 Task: For heading Use Italics Merriweather with yellow colour & Underline.  font size for heading18,  'Change the font style of data to'Nunito and font size to 9,  Change the alignment of both headline & data to Align left In the sheet  Data Collection Template
Action: Mouse moved to (51, 121)
Screenshot: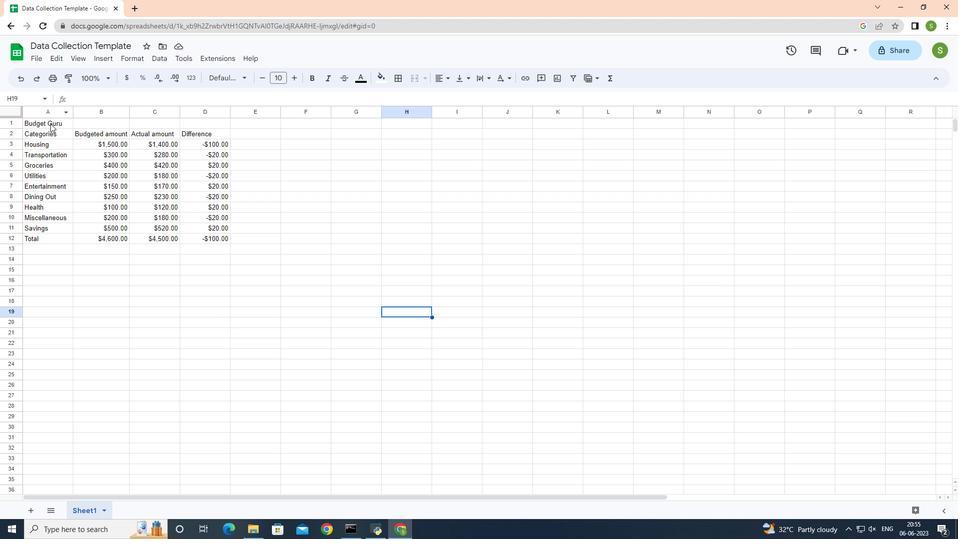 
Action: Mouse pressed left at (51, 121)
Screenshot: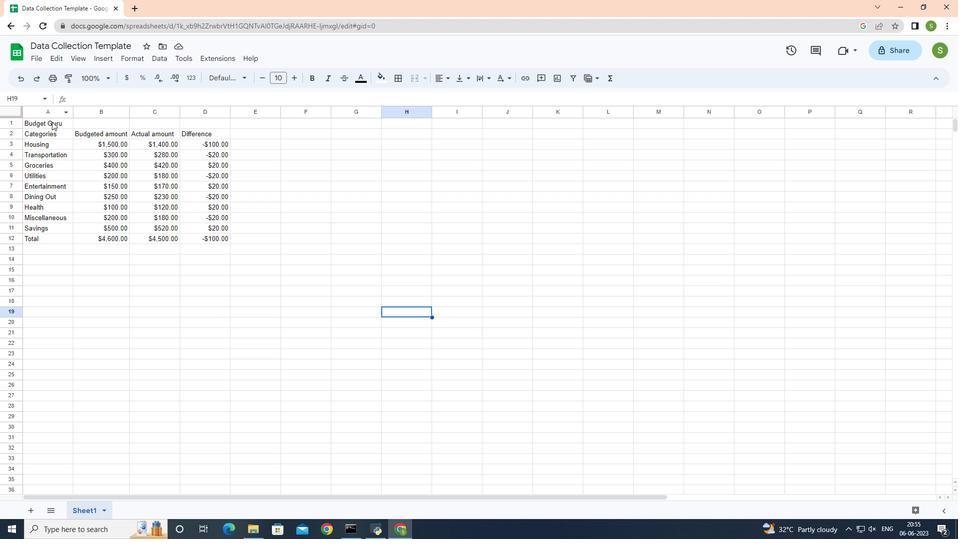 
Action: Mouse moved to (131, 64)
Screenshot: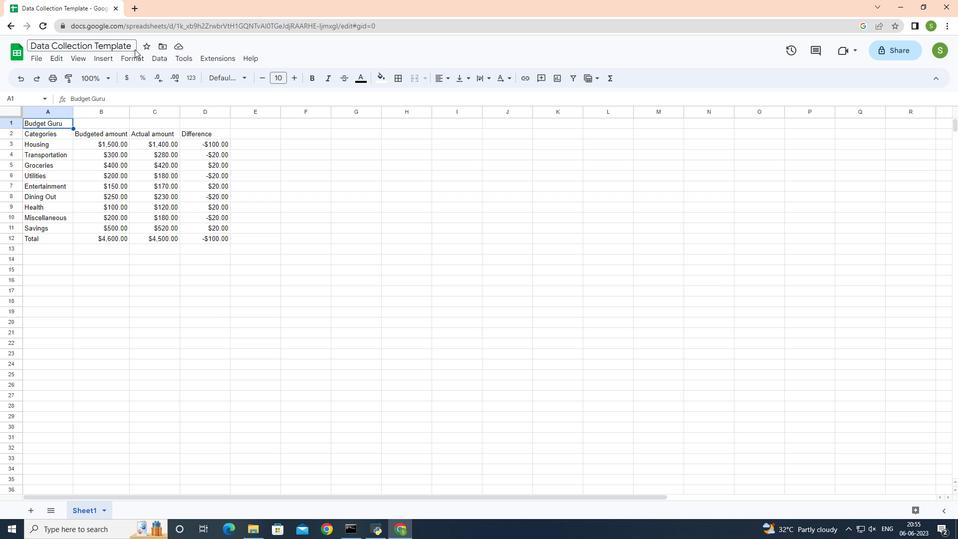 
Action: Mouse pressed left at (131, 64)
Screenshot: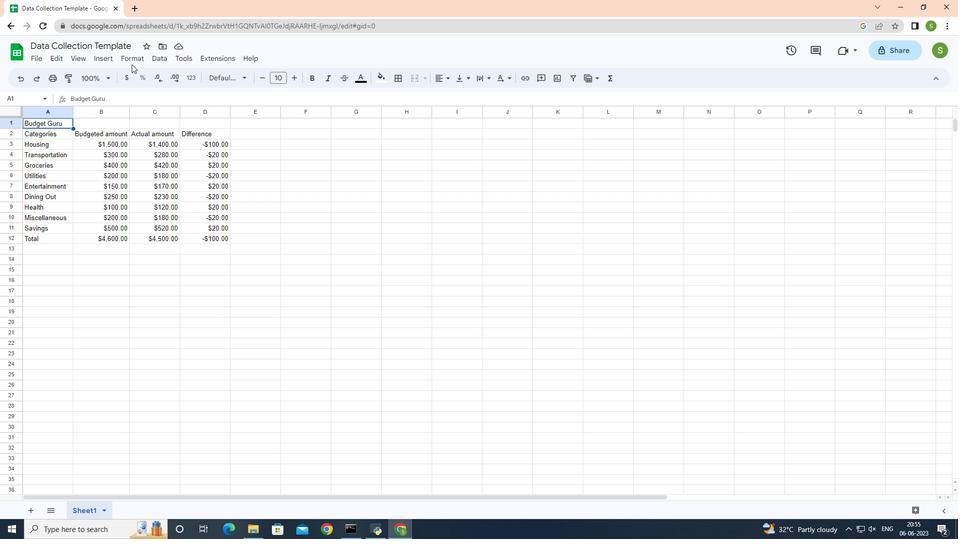 
Action: Mouse moved to (131, 59)
Screenshot: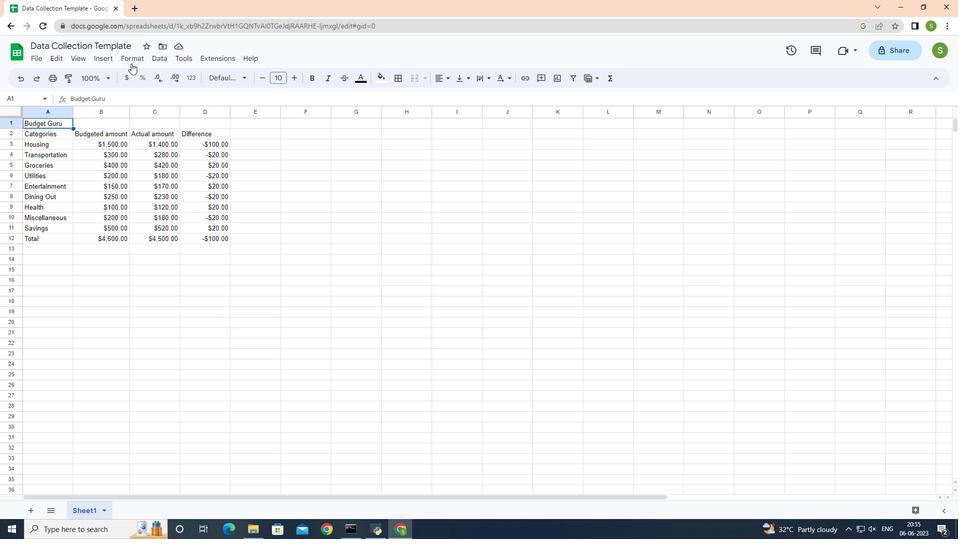 
Action: Mouse pressed left at (131, 59)
Screenshot: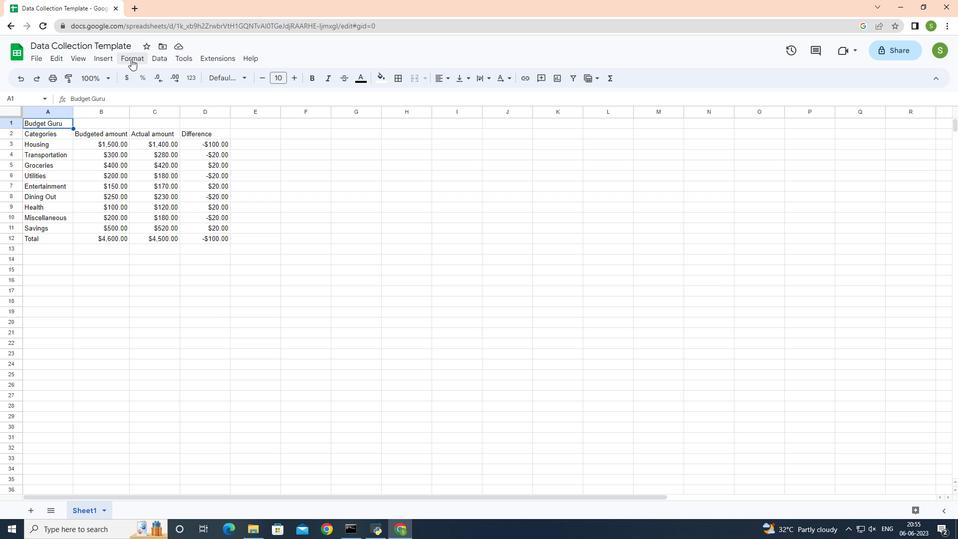 
Action: Mouse moved to (323, 134)
Screenshot: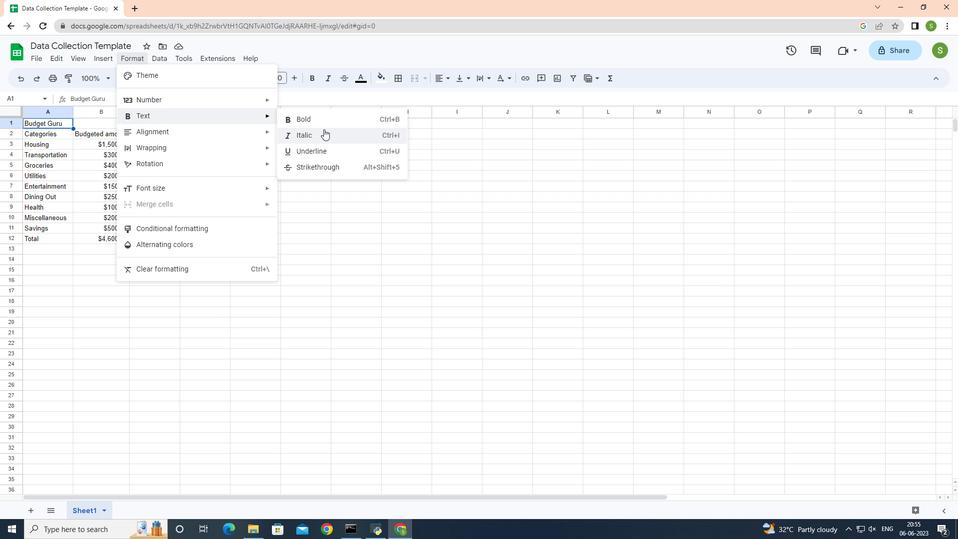 
Action: Mouse pressed left at (323, 134)
Screenshot: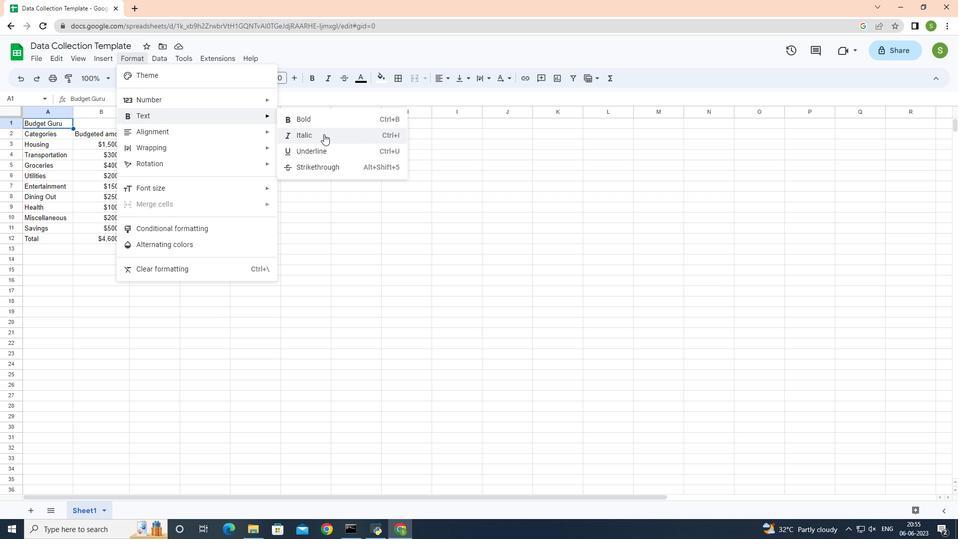
Action: Mouse moved to (239, 80)
Screenshot: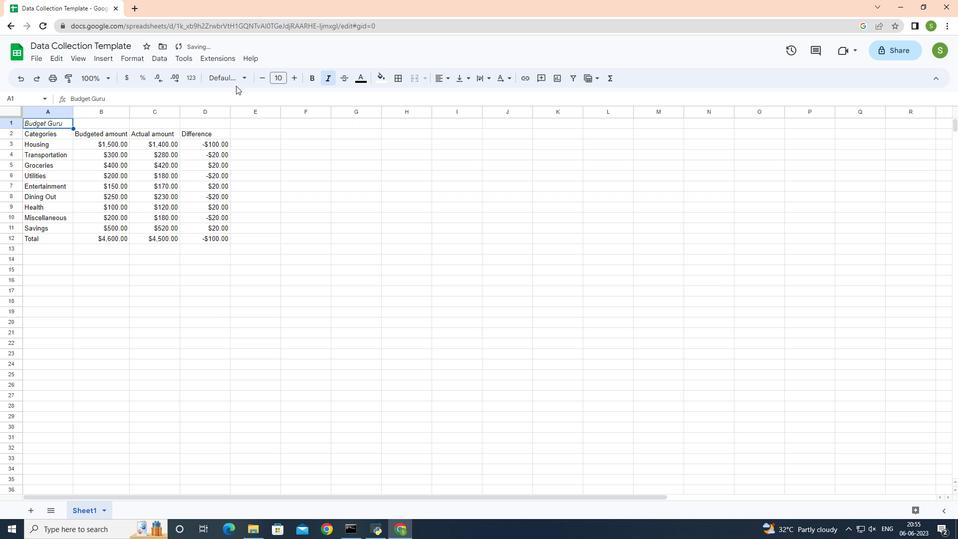
Action: Mouse pressed left at (239, 80)
Screenshot: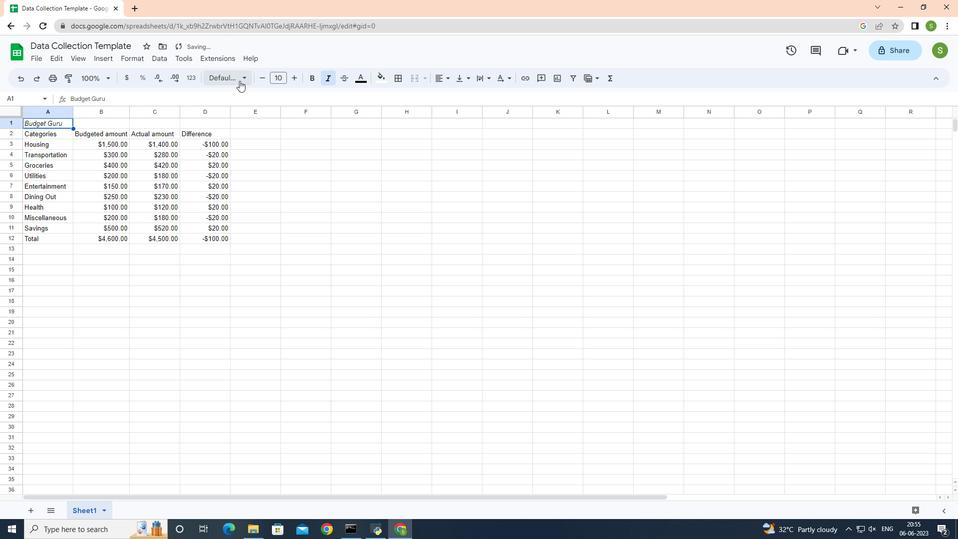 
Action: Mouse moved to (256, 201)
Screenshot: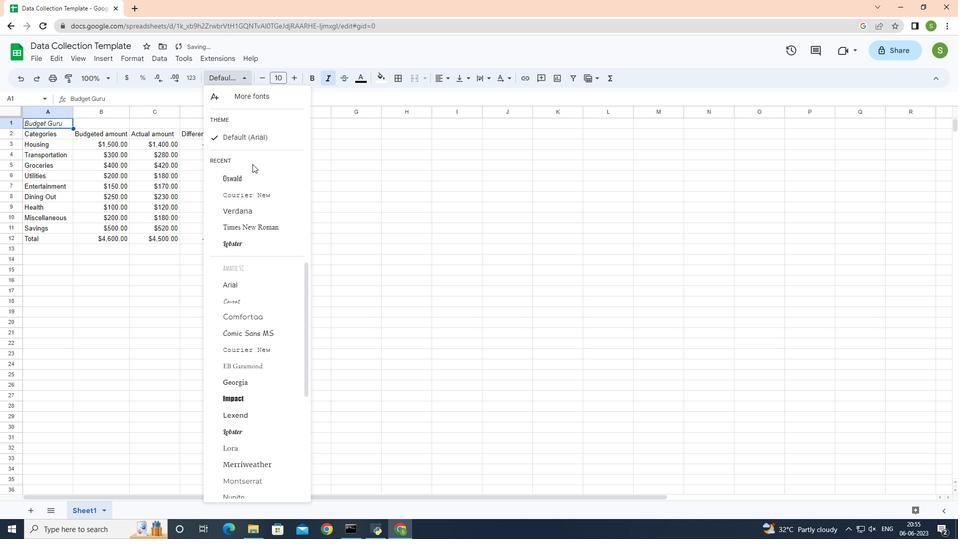 
Action: Mouse scrolled (256, 200) with delta (0, 0)
Screenshot: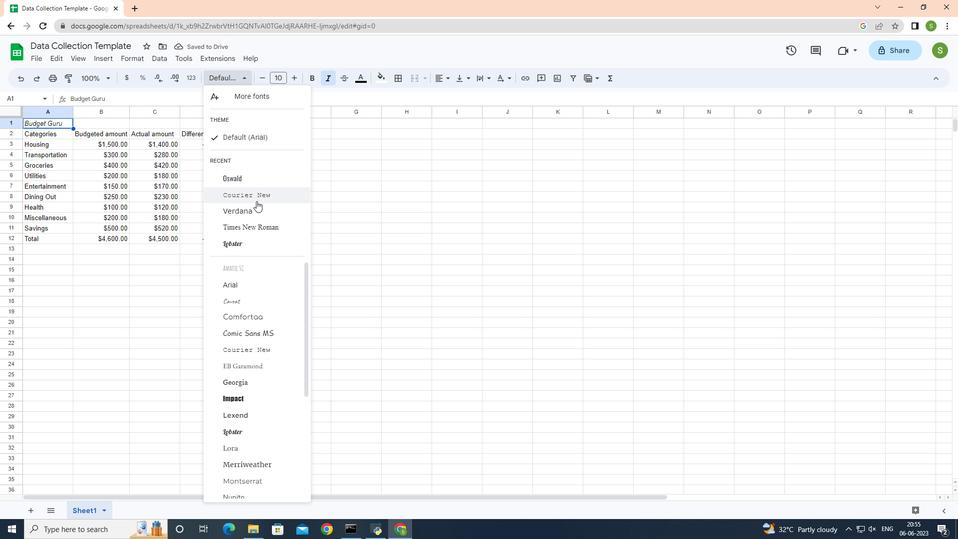 
Action: Mouse scrolled (256, 200) with delta (0, 0)
Screenshot: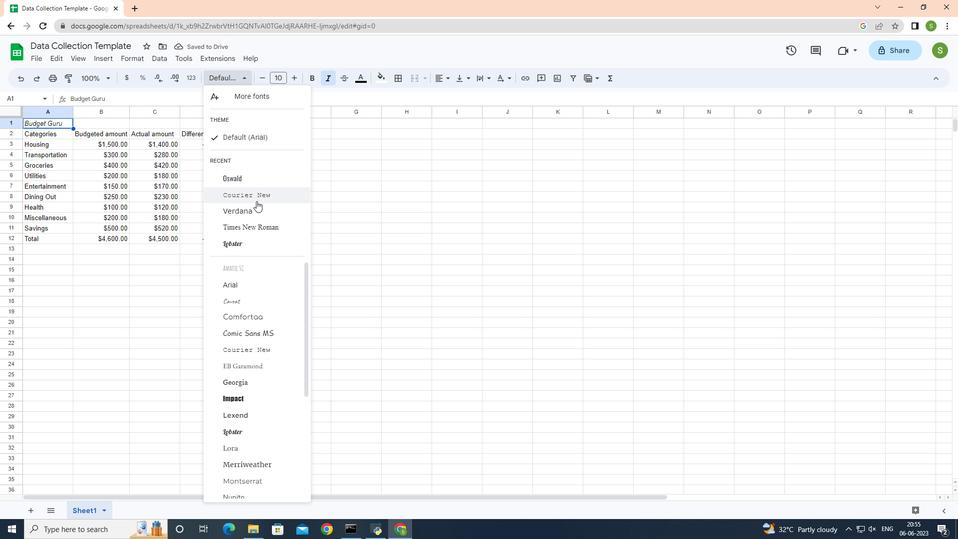
Action: Mouse scrolled (256, 200) with delta (0, 0)
Screenshot: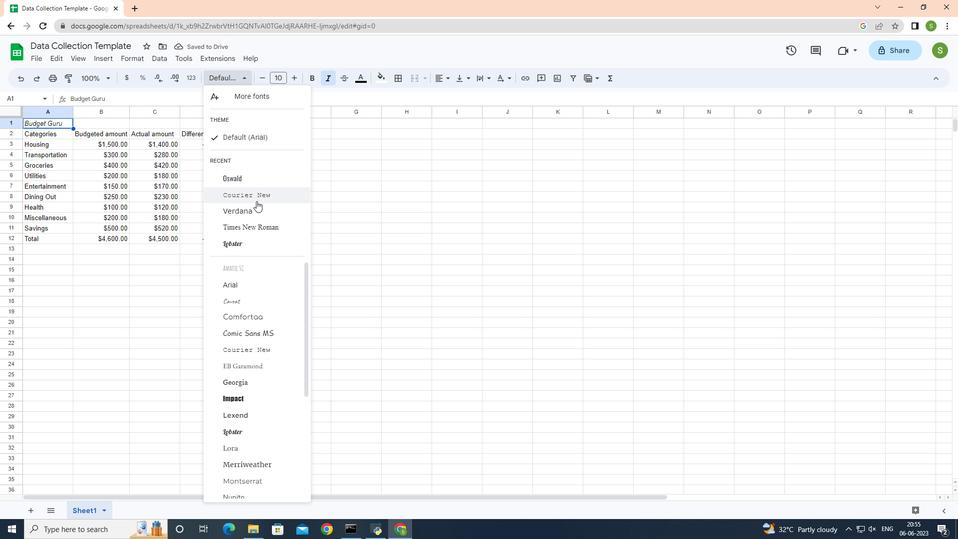 
Action: Mouse scrolled (256, 200) with delta (0, 0)
Screenshot: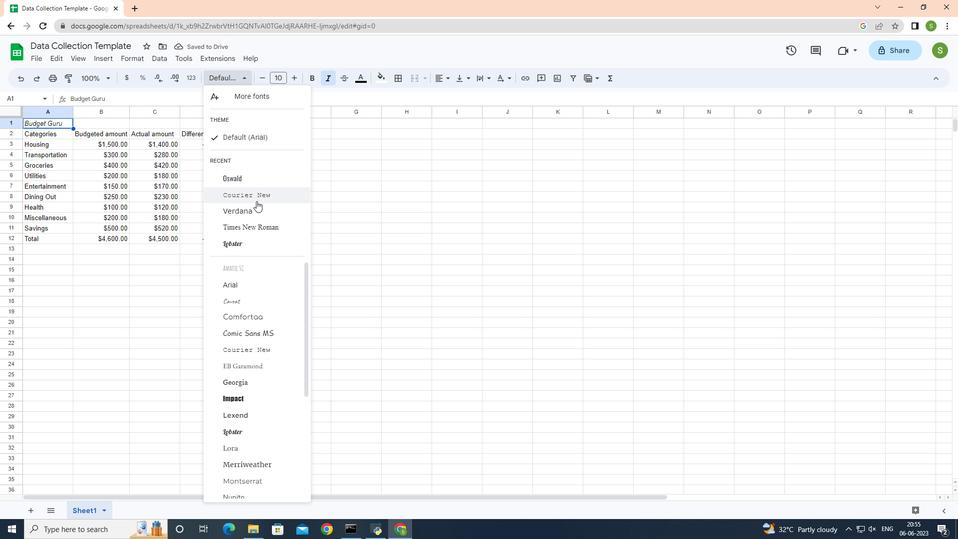 
Action: Mouse moved to (256, 211)
Screenshot: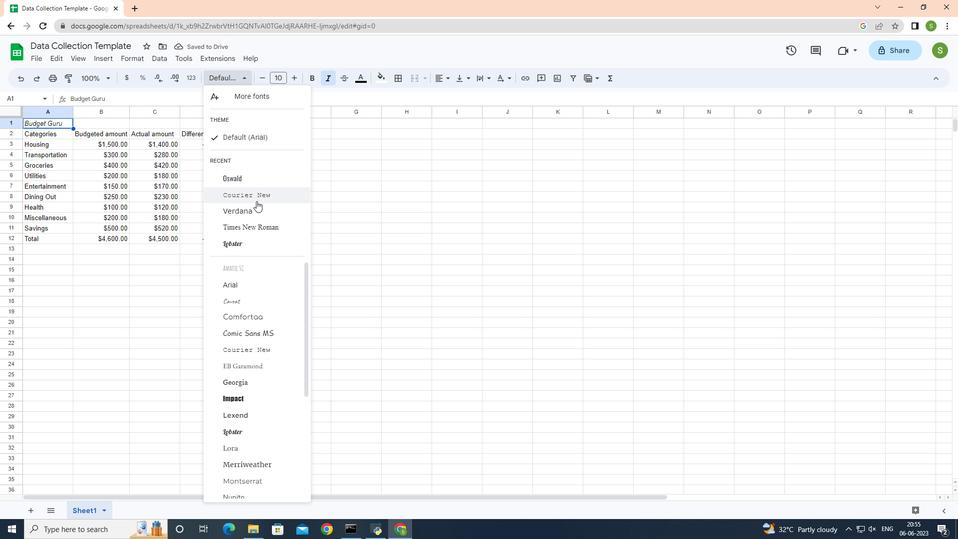 
Action: Mouse scrolled (256, 210) with delta (0, 0)
Screenshot: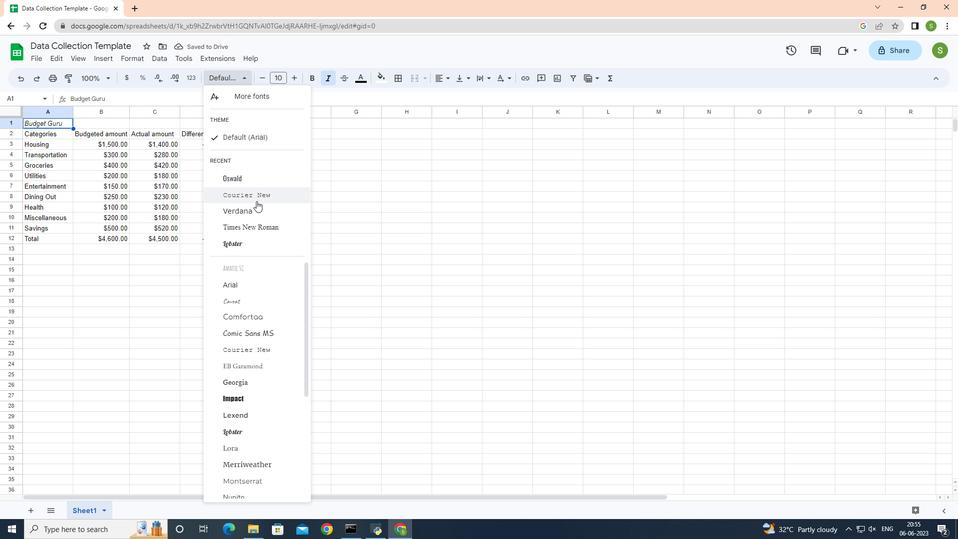 
Action: Mouse moved to (256, 218)
Screenshot: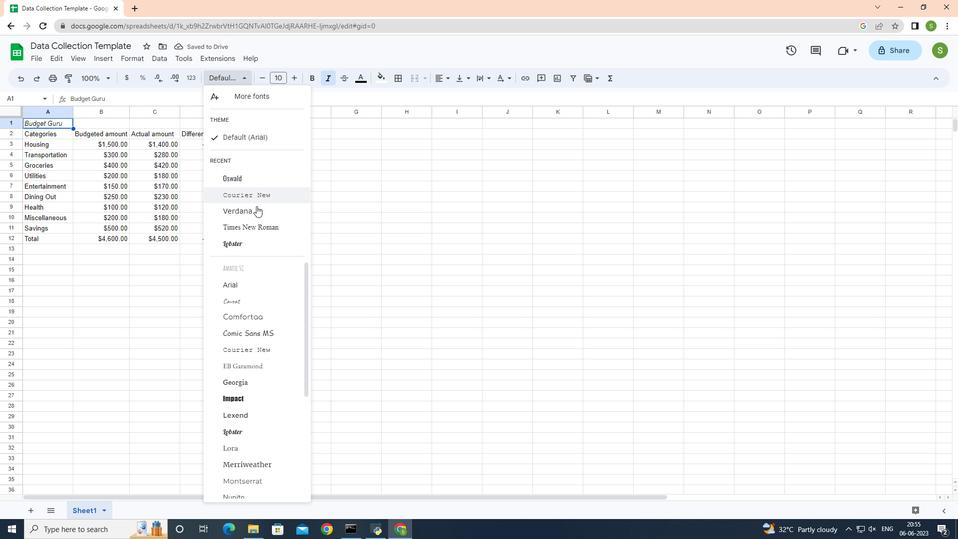 
Action: Mouse scrolled (256, 217) with delta (0, 0)
Screenshot: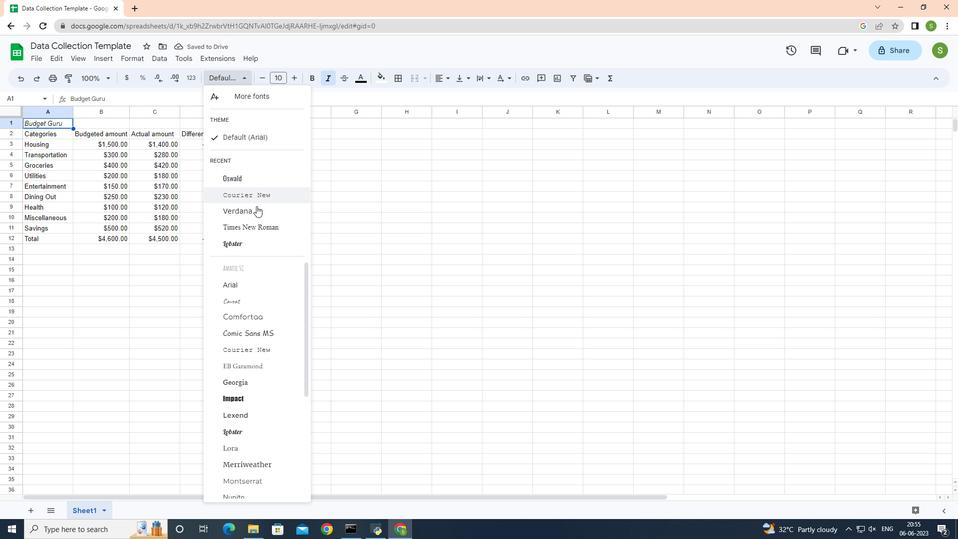 
Action: Mouse moved to (256, 222)
Screenshot: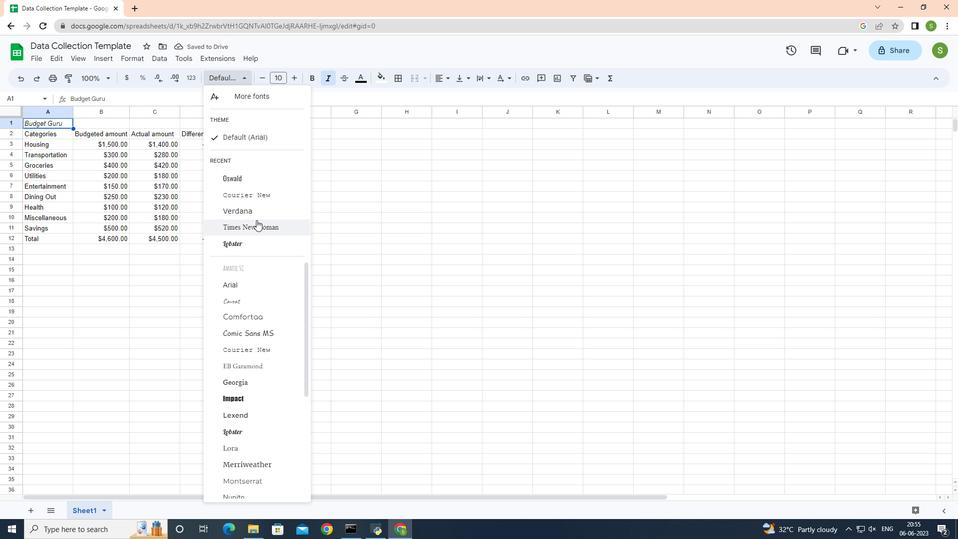 
Action: Mouse scrolled (256, 221) with delta (0, 0)
Screenshot: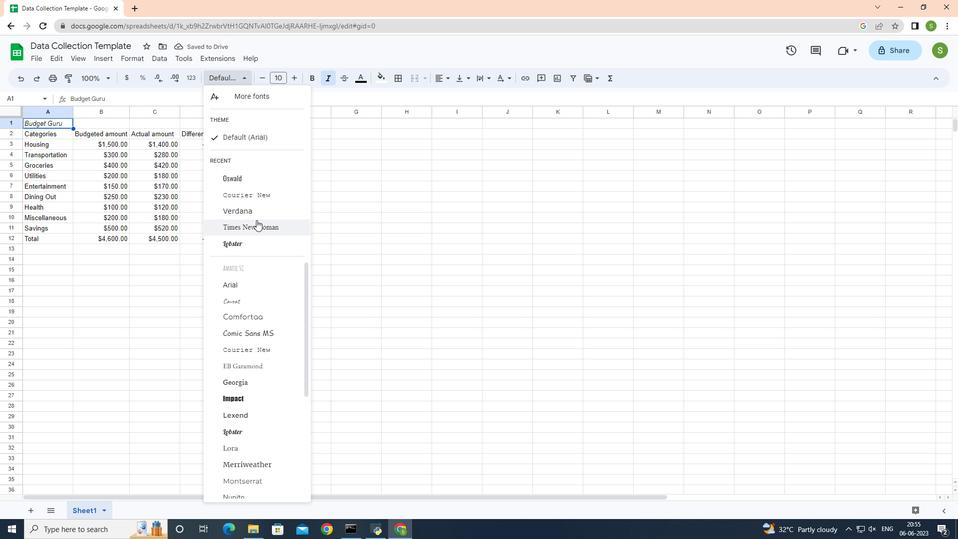 
Action: Mouse moved to (257, 245)
Screenshot: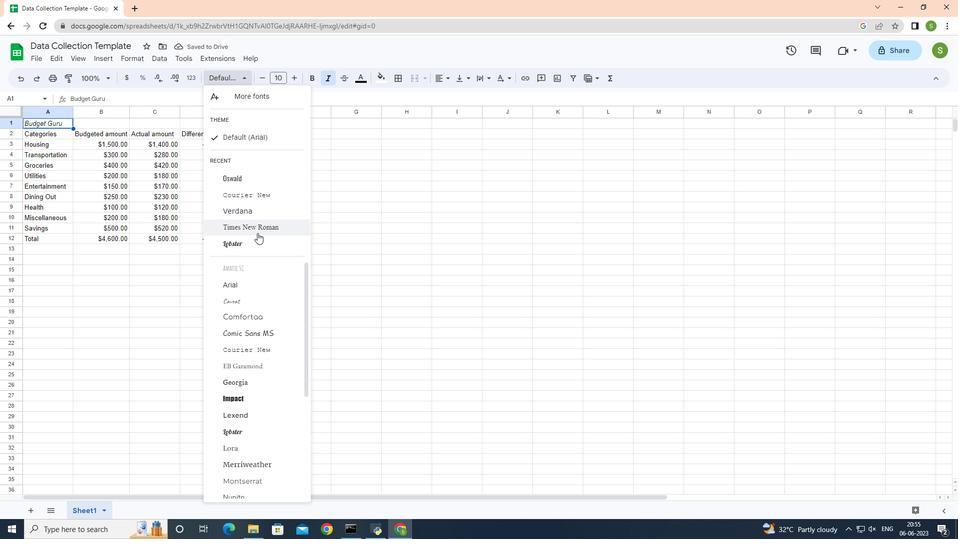 
Action: Mouse scrolled (257, 245) with delta (0, 0)
Screenshot: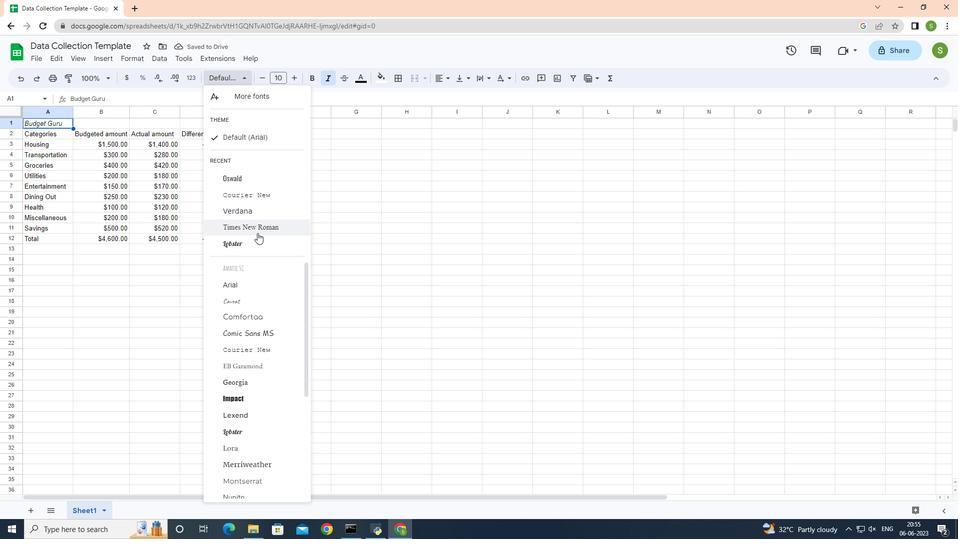 
Action: Mouse moved to (257, 248)
Screenshot: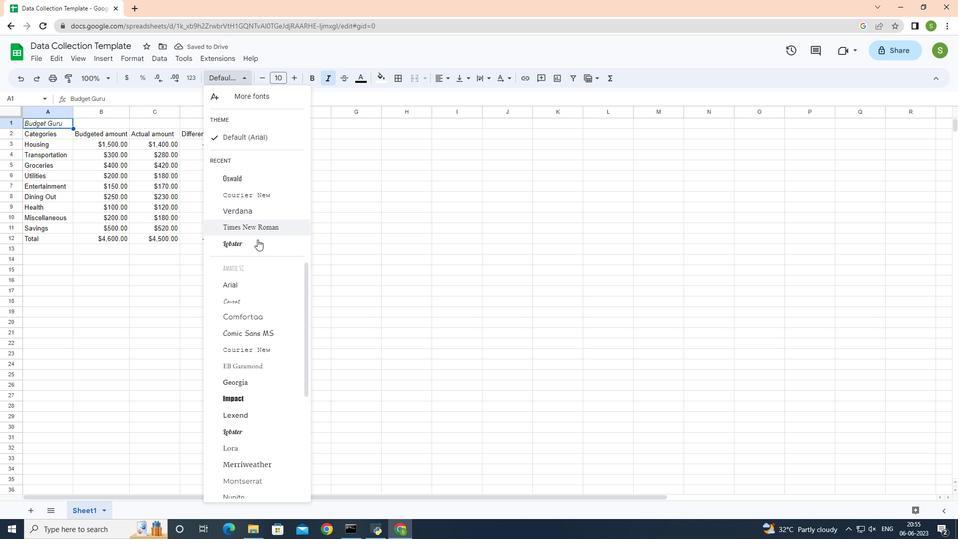 
Action: Mouse scrolled (257, 247) with delta (0, 0)
Screenshot: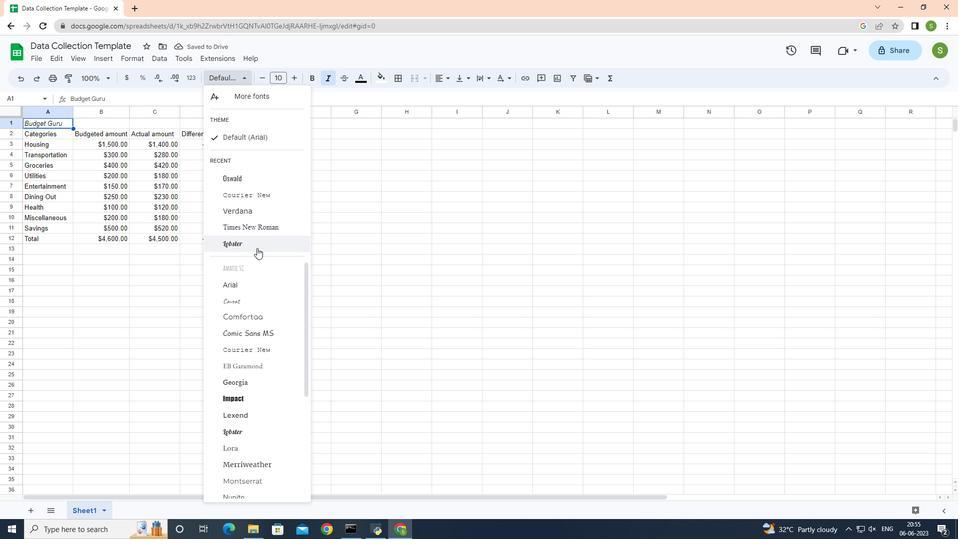 
Action: Mouse scrolled (257, 247) with delta (0, 0)
Screenshot: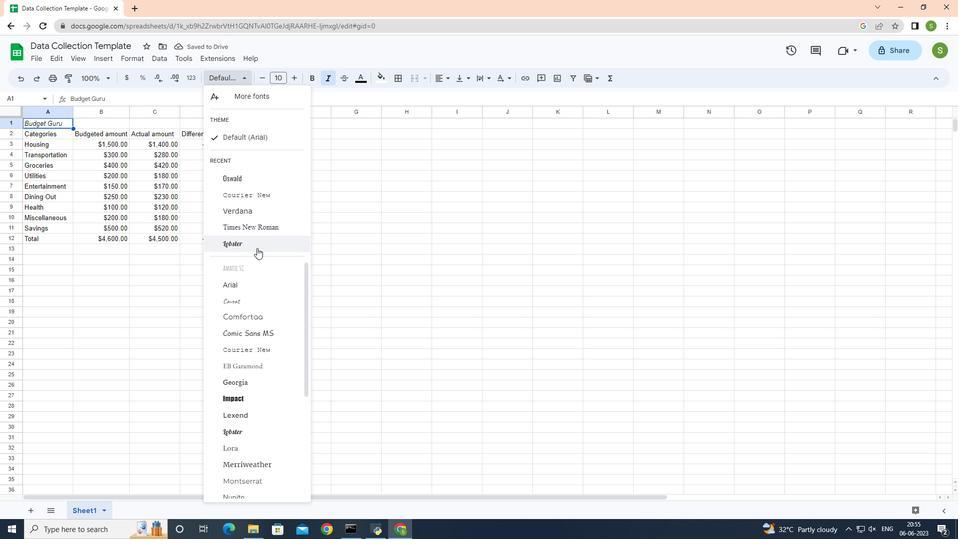 
Action: Mouse scrolled (257, 247) with delta (0, 0)
Screenshot: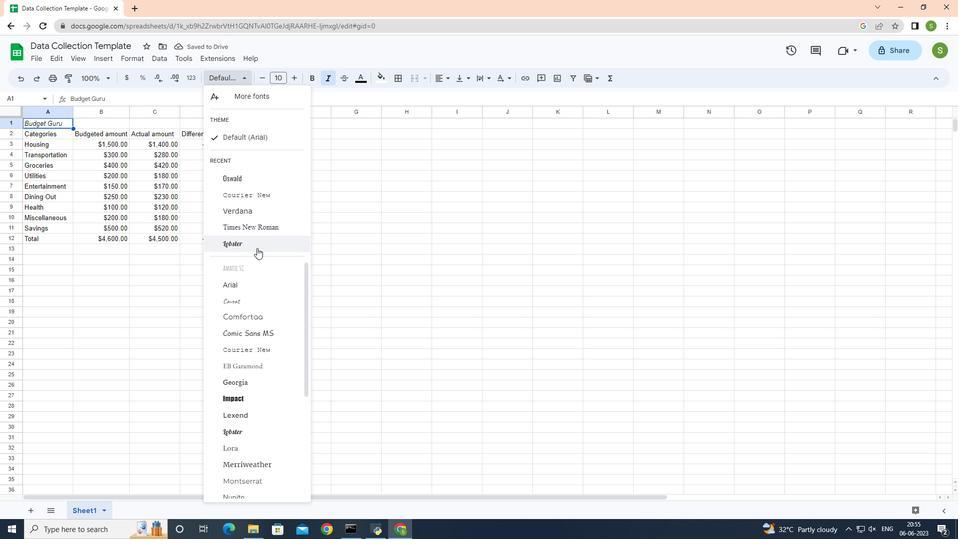 
Action: Mouse scrolled (257, 247) with delta (0, 0)
Screenshot: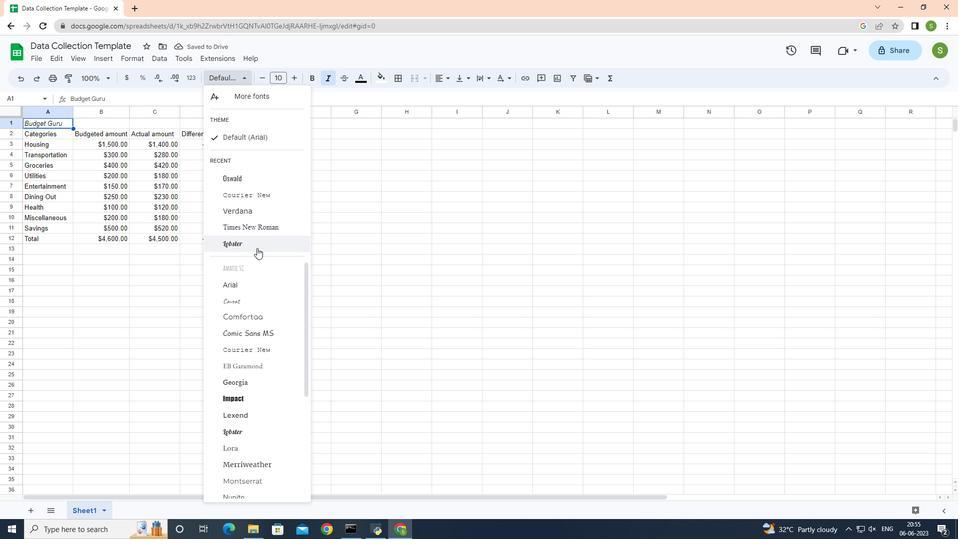 
Action: Mouse moved to (258, 276)
Screenshot: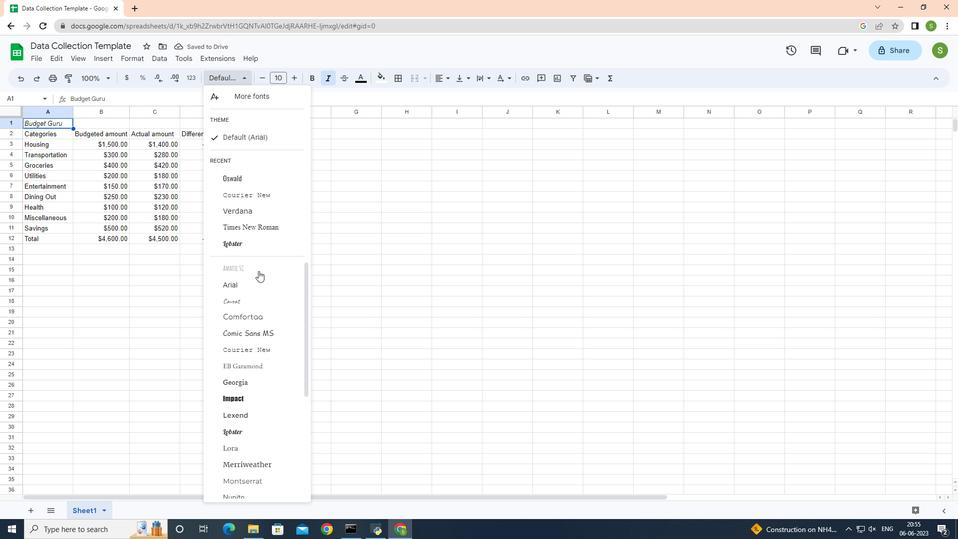 
Action: Mouse scrolled (258, 276) with delta (0, 0)
Screenshot: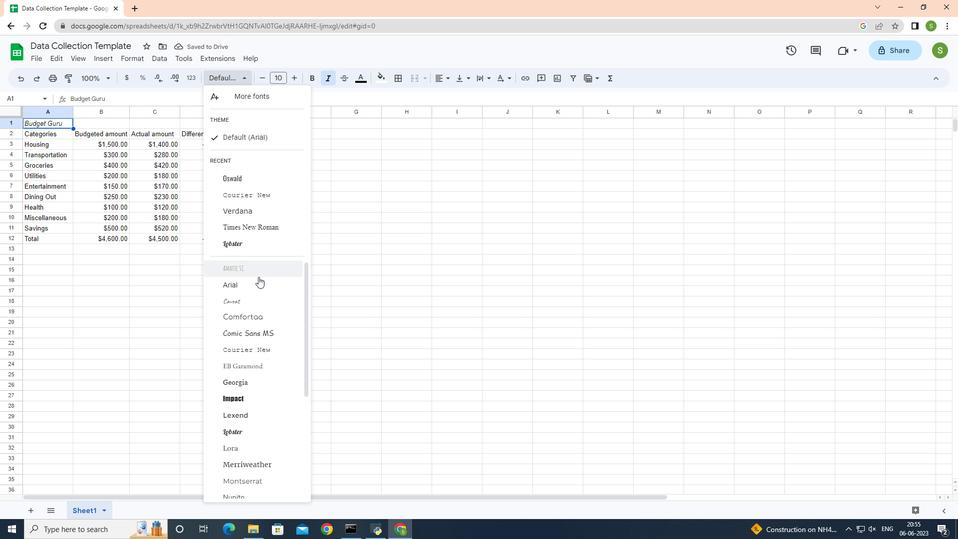 
Action: Mouse scrolled (258, 276) with delta (0, 0)
Screenshot: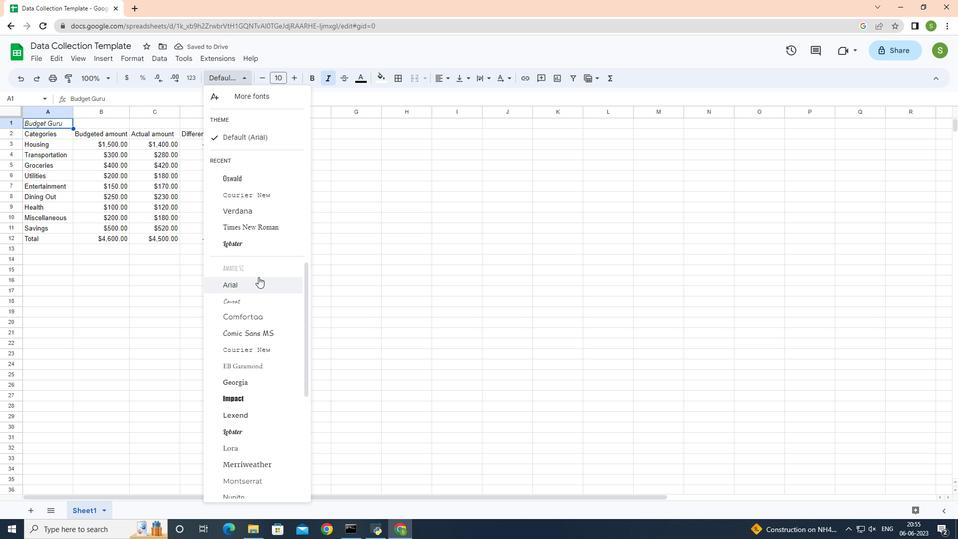 
Action: Mouse scrolled (258, 276) with delta (0, 0)
Screenshot: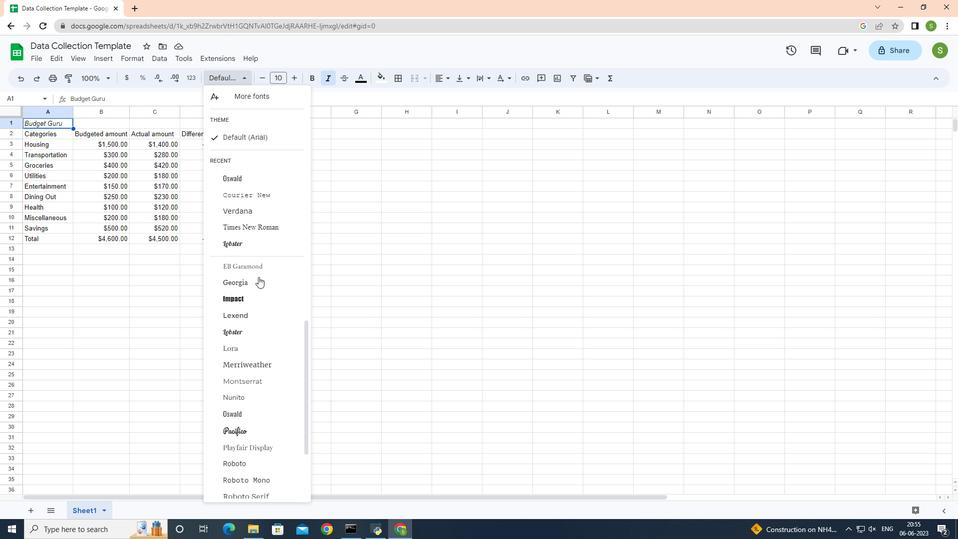 
Action: Mouse scrolled (258, 276) with delta (0, 0)
Screenshot: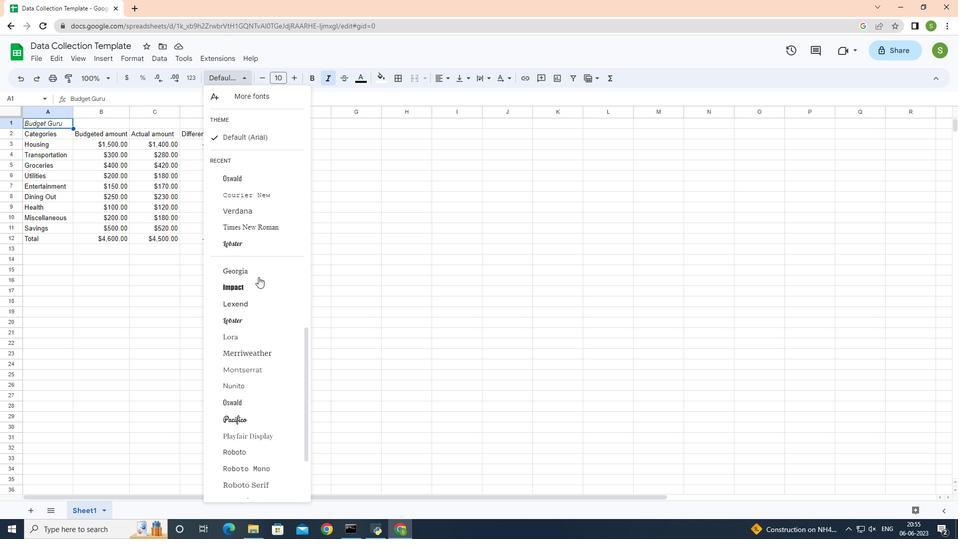 
Action: Mouse scrolled (258, 276) with delta (0, 0)
Screenshot: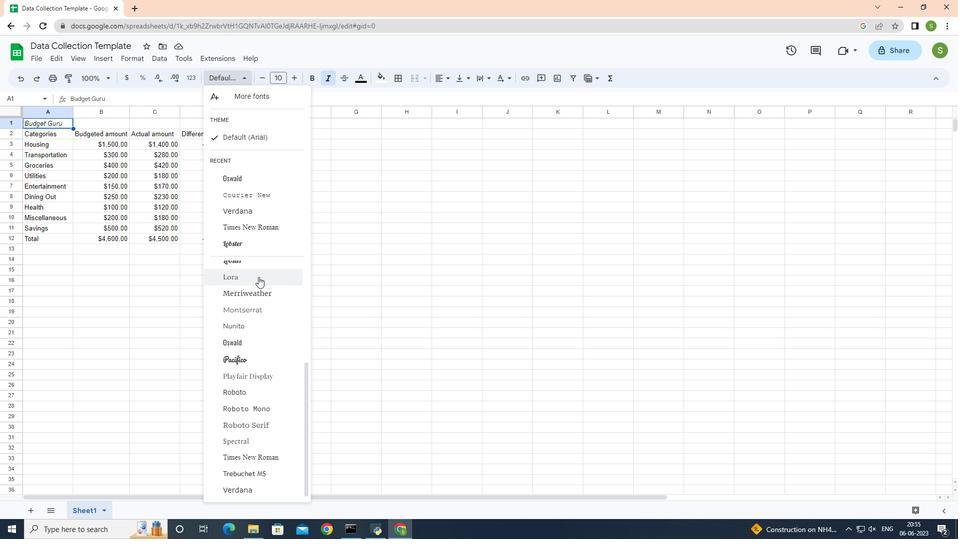 
Action: Mouse moved to (255, 291)
Screenshot: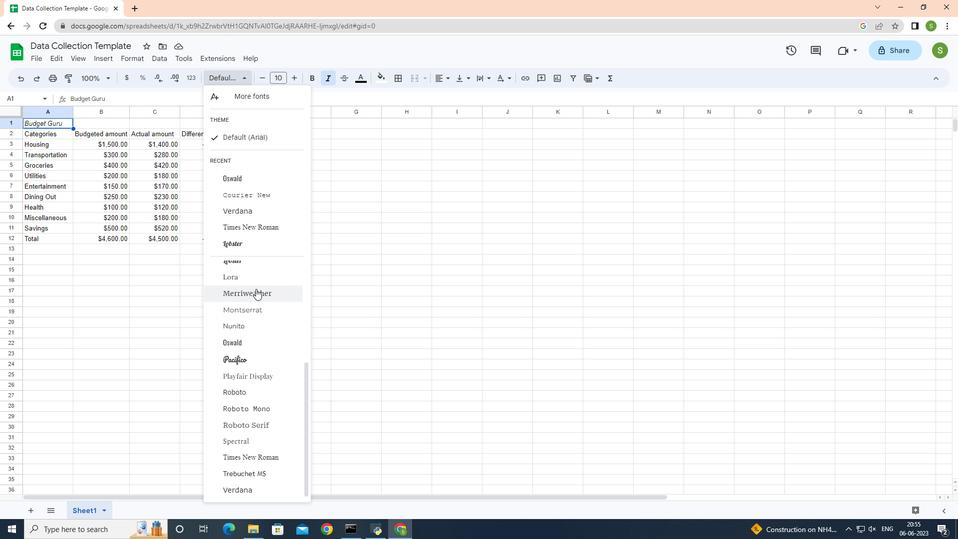 
Action: Mouse pressed left at (255, 291)
Screenshot: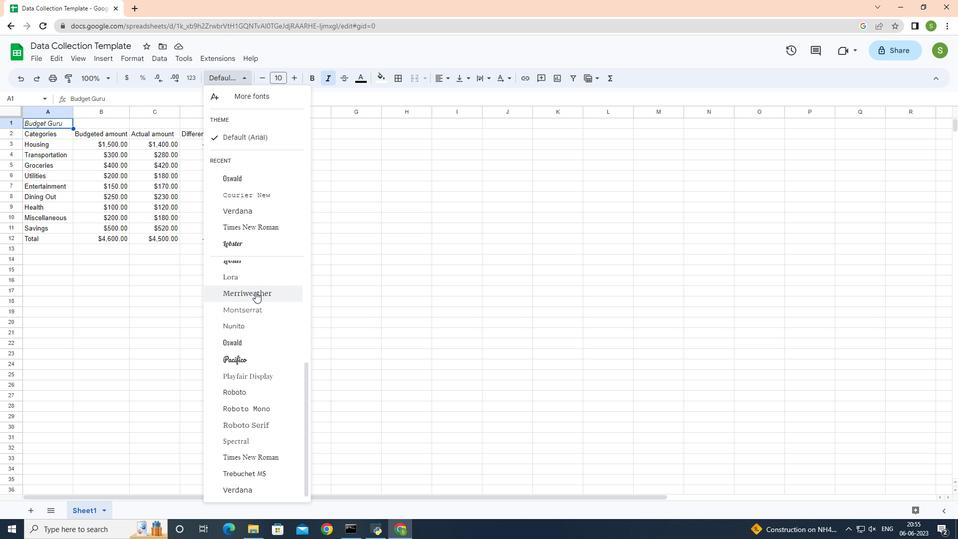 
Action: Mouse moved to (362, 77)
Screenshot: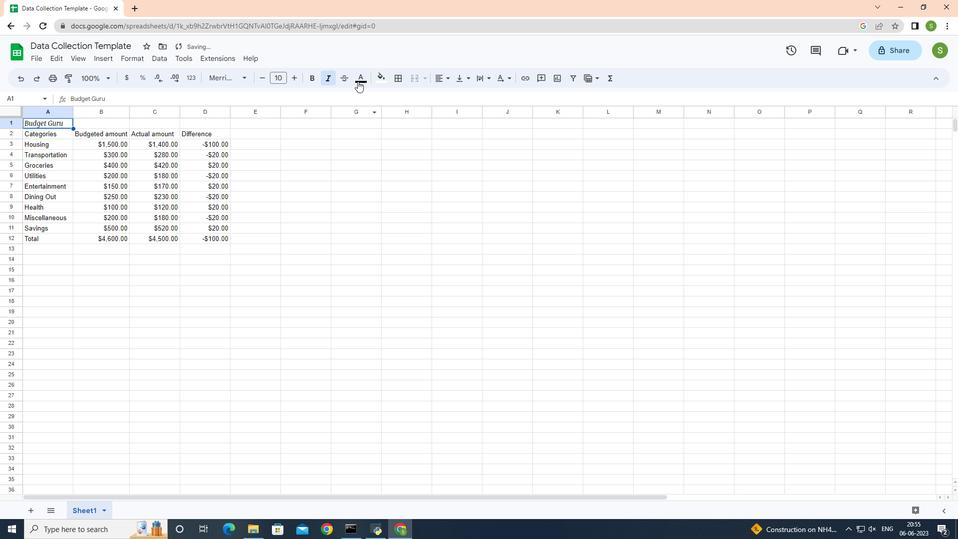 
Action: Mouse pressed left at (362, 77)
Screenshot: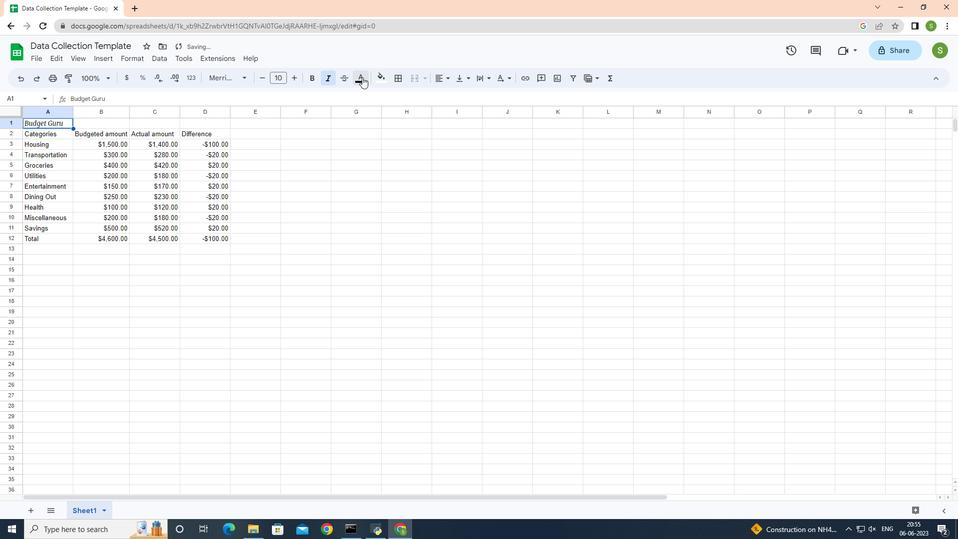 
Action: Mouse moved to (398, 124)
Screenshot: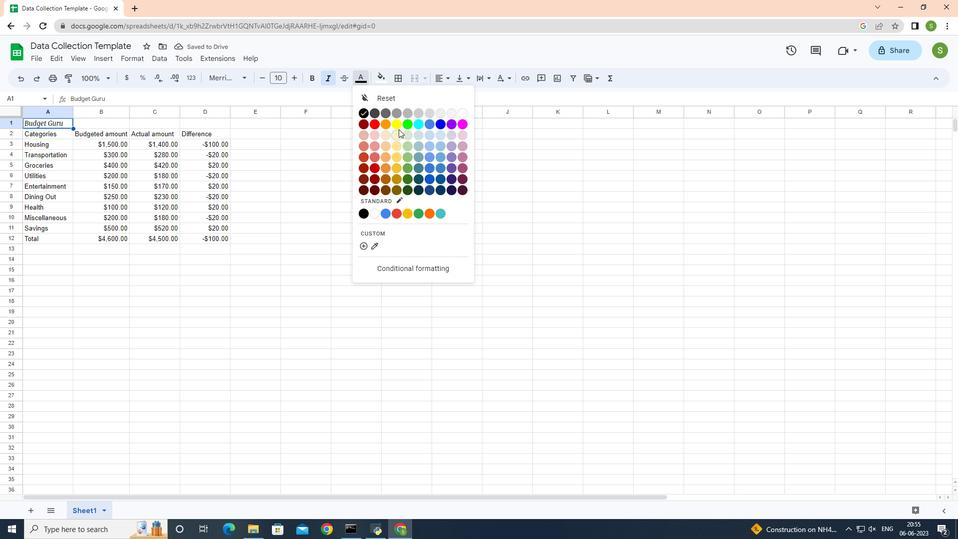 
Action: Mouse pressed left at (398, 124)
Screenshot: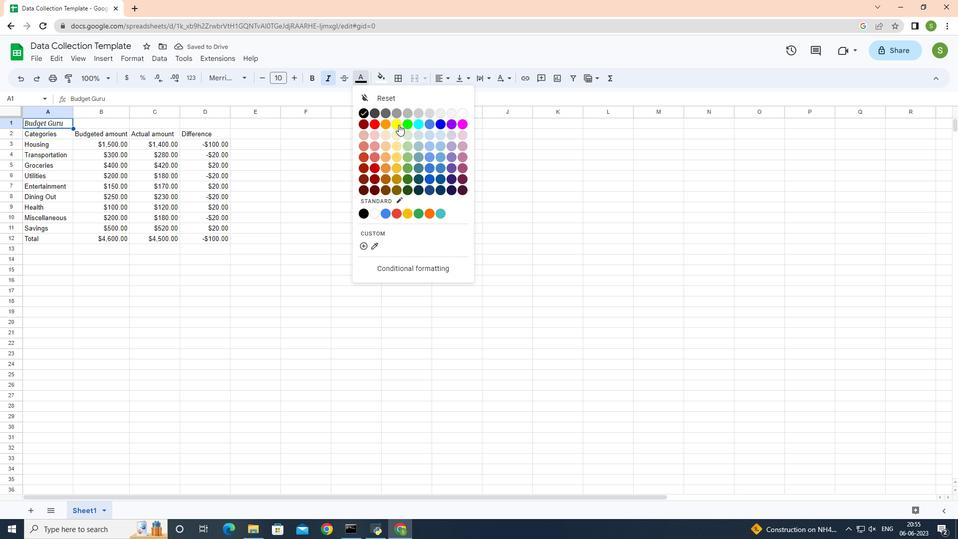 
Action: Mouse moved to (358, 79)
Screenshot: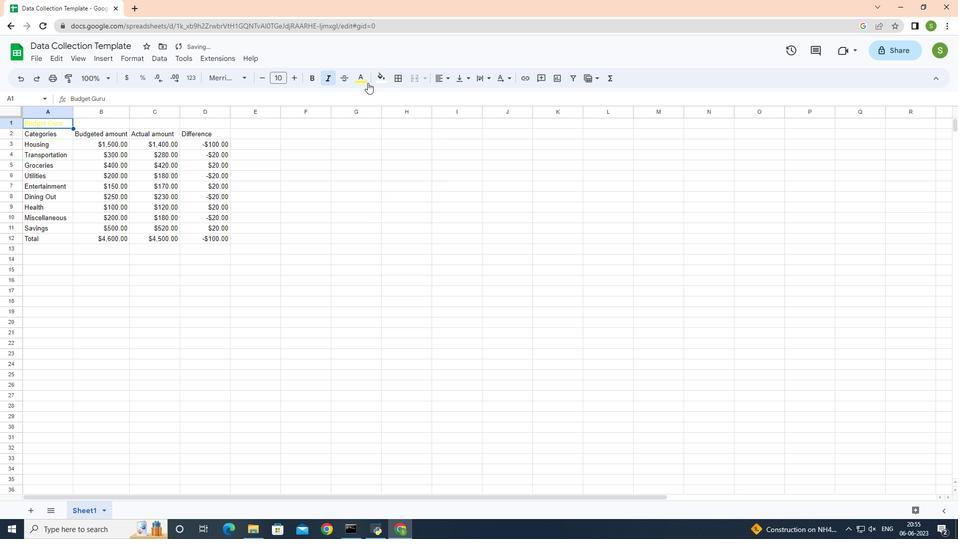 
Action: Mouse pressed left at (358, 79)
Screenshot: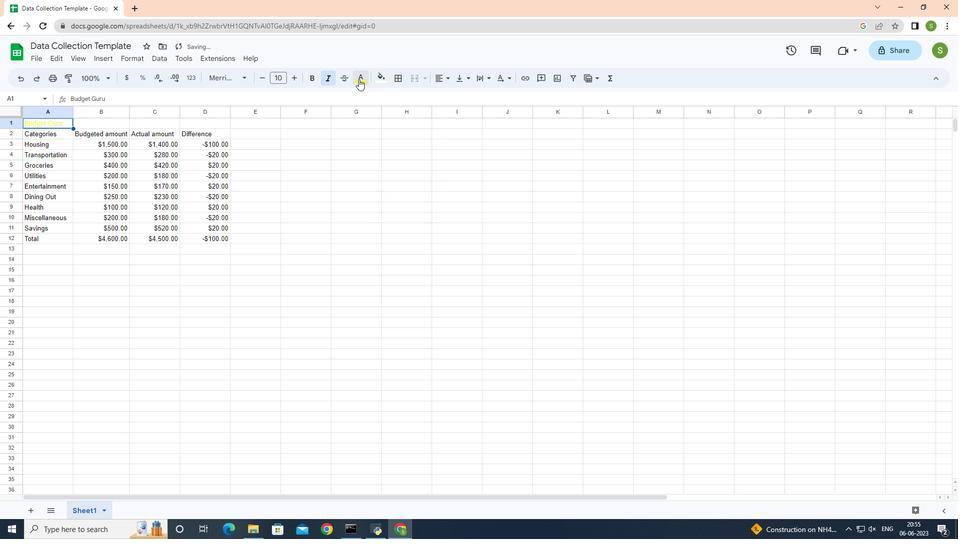 
Action: Mouse moved to (398, 165)
Screenshot: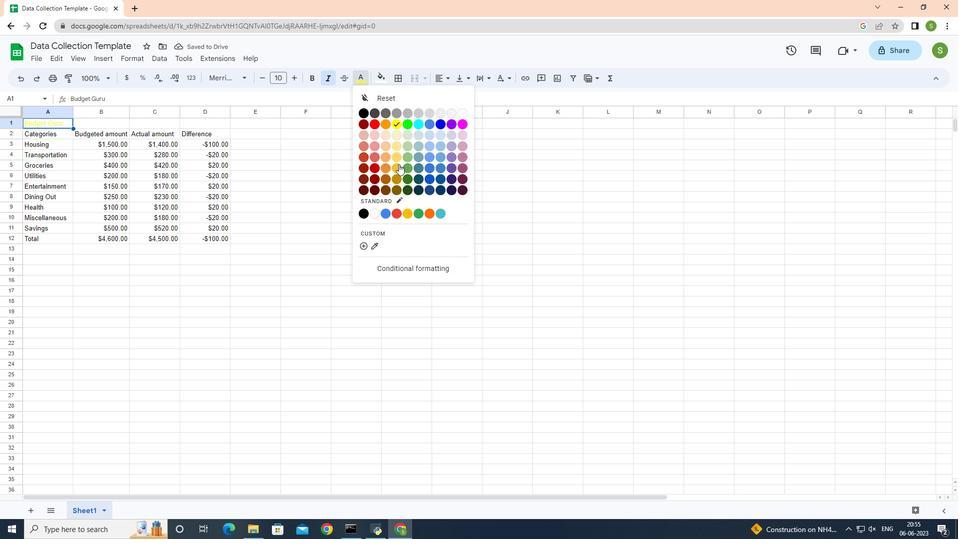 
Action: Mouse pressed left at (398, 165)
Screenshot: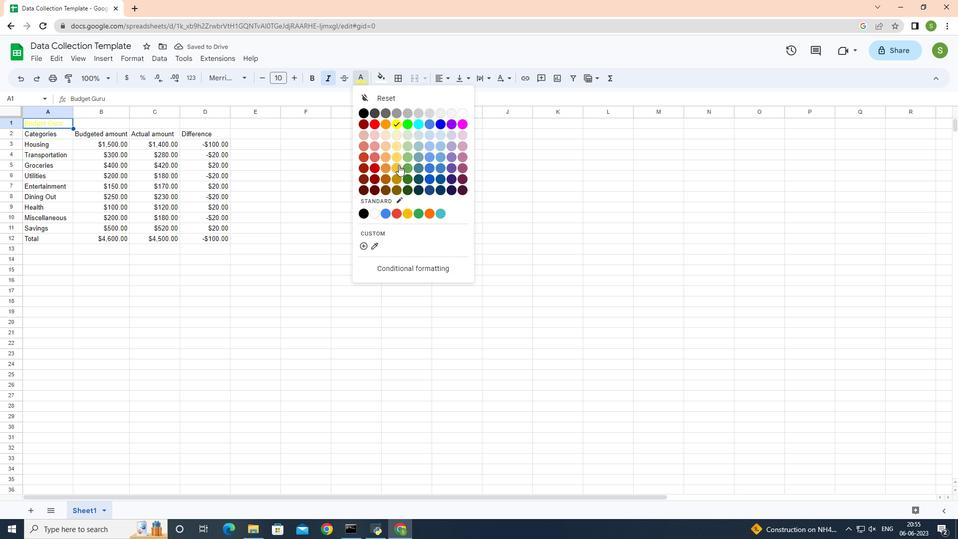 
Action: Mouse moved to (129, 62)
Screenshot: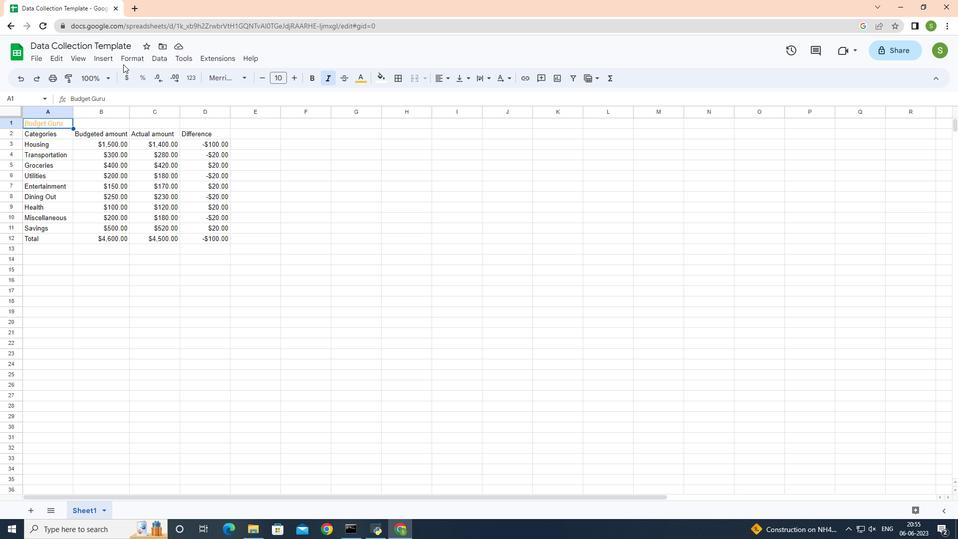 
Action: Mouse pressed left at (129, 62)
Screenshot: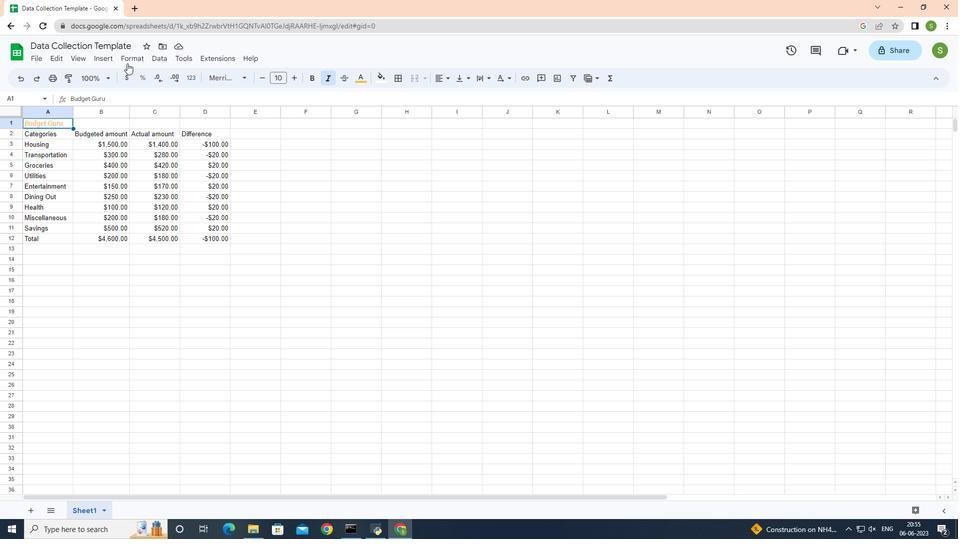 
Action: Mouse moved to (312, 147)
Screenshot: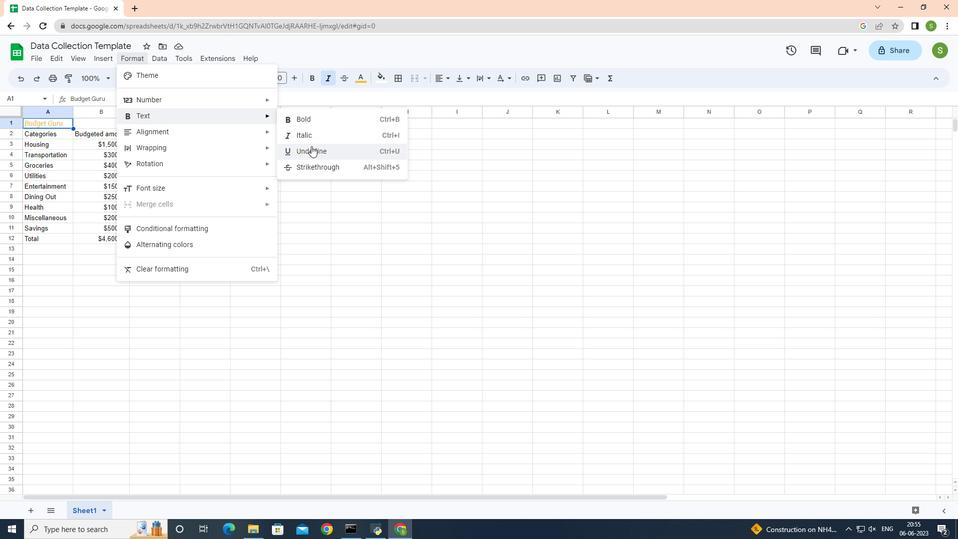 
Action: Mouse pressed left at (312, 147)
Screenshot: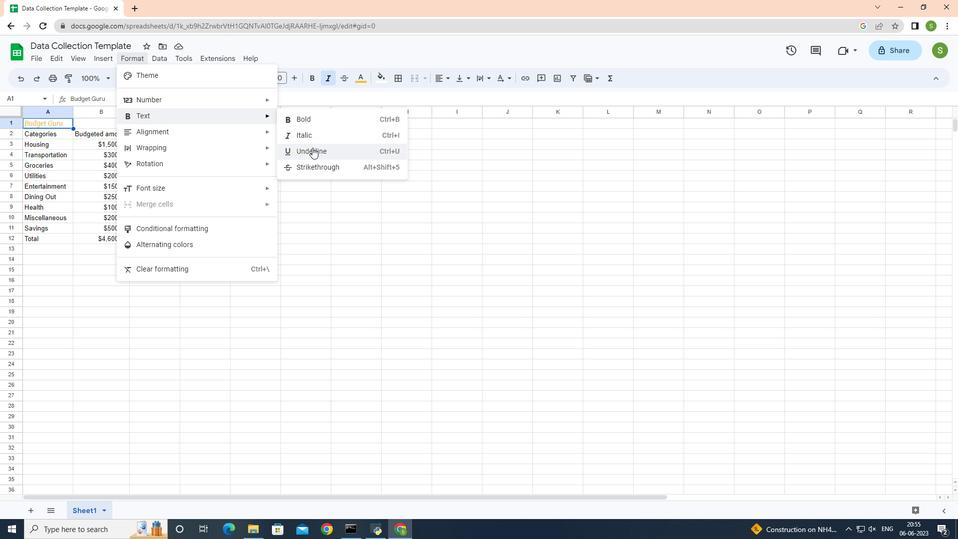 
Action: Mouse moved to (293, 77)
Screenshot: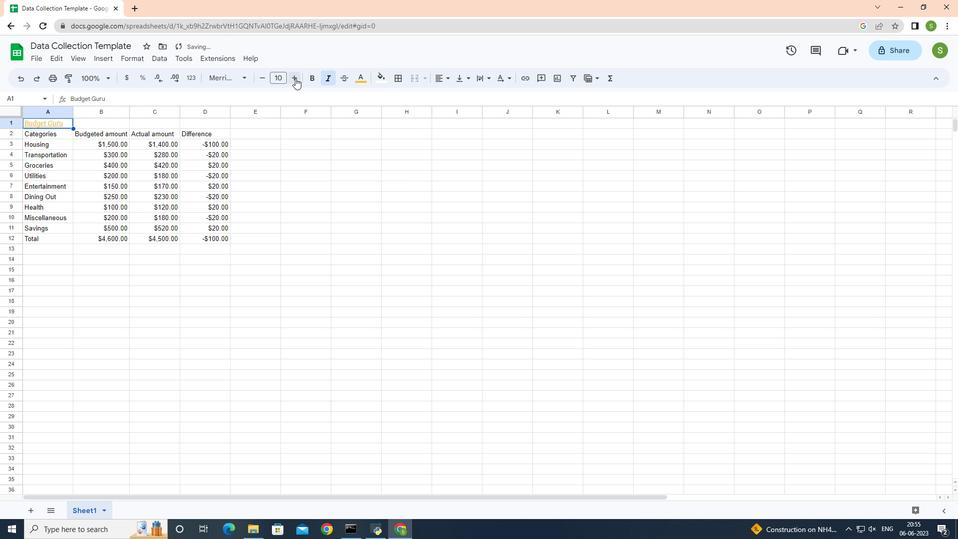
Action: Mouse pressed left at (293, 77)
Screenshot: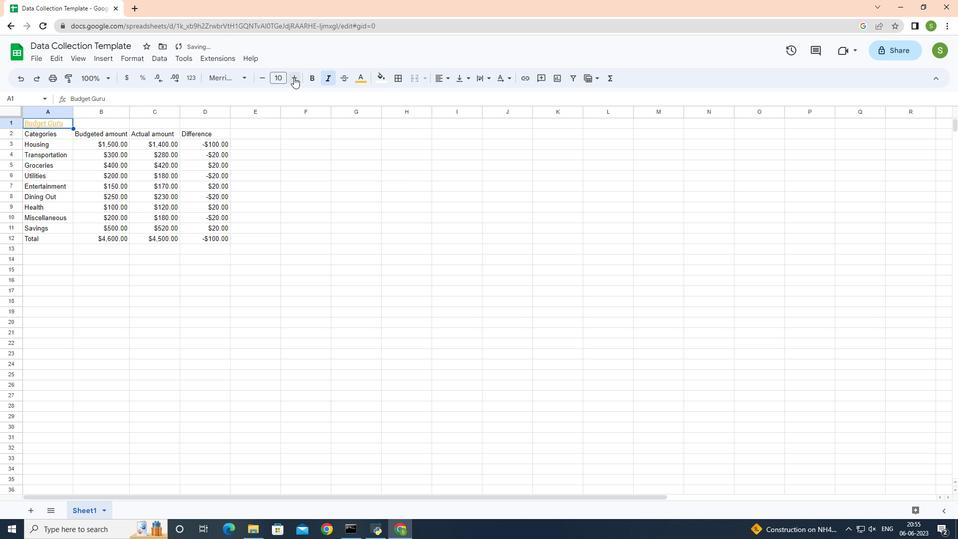 
Action: Mouse pressed left at (293, 77)
Screenshot: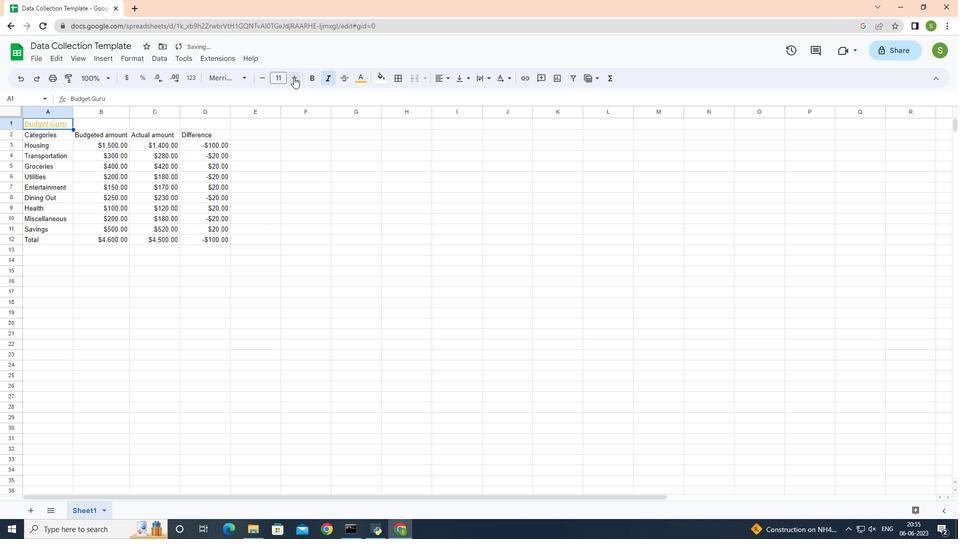 
Action: Mouse pressed left at (293, 77)
Screenshot: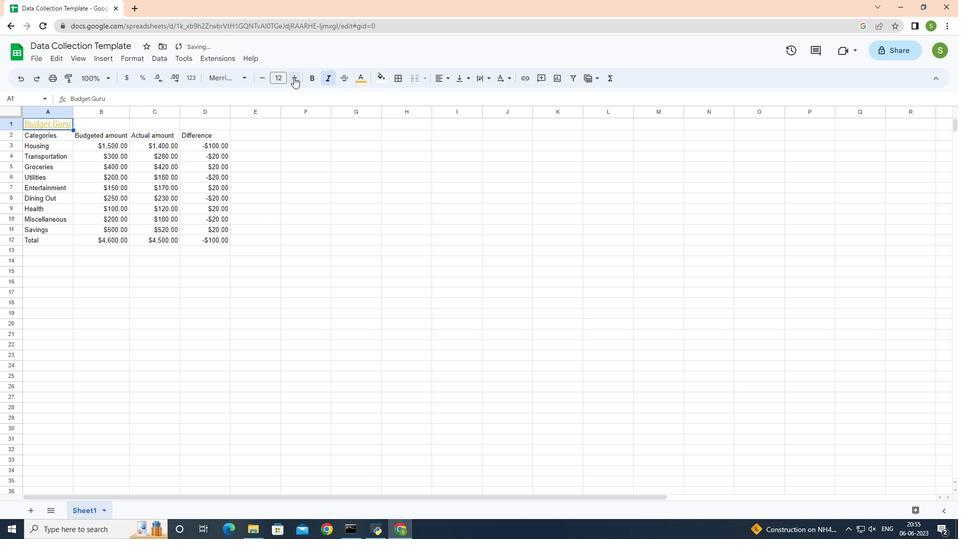 
Action: Mouse pressed left at (293, 77)
Screenshot: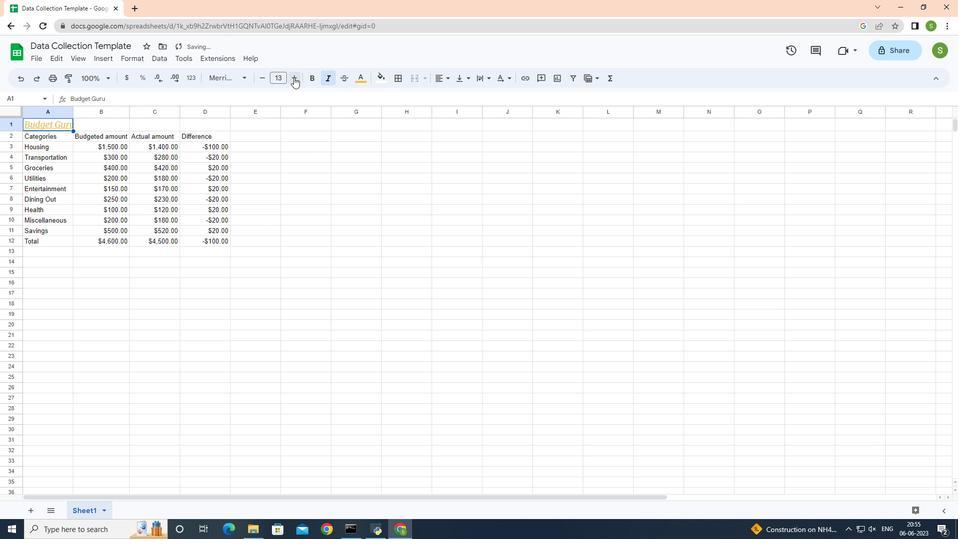 
Action: Mouse pressed left at (293, 77)
Screenshot: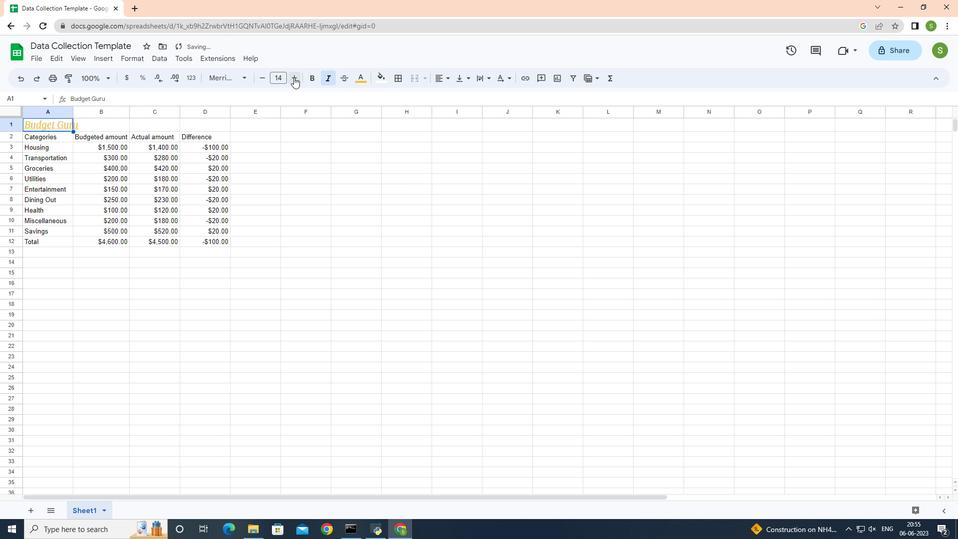 
Action: Mouse pressed left at (293, 77)
Screenshot: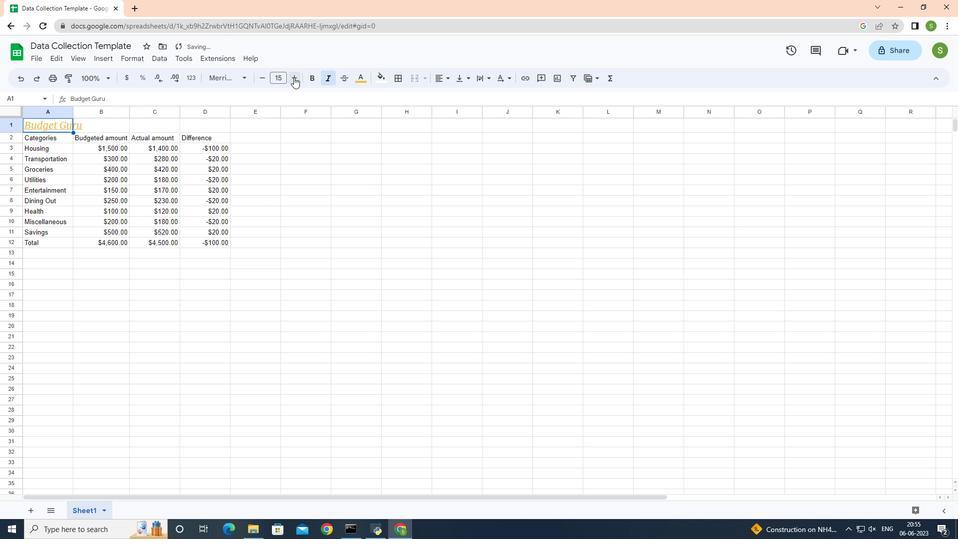 
Action: Mouse pressed left at (293, 77)
Screenshot: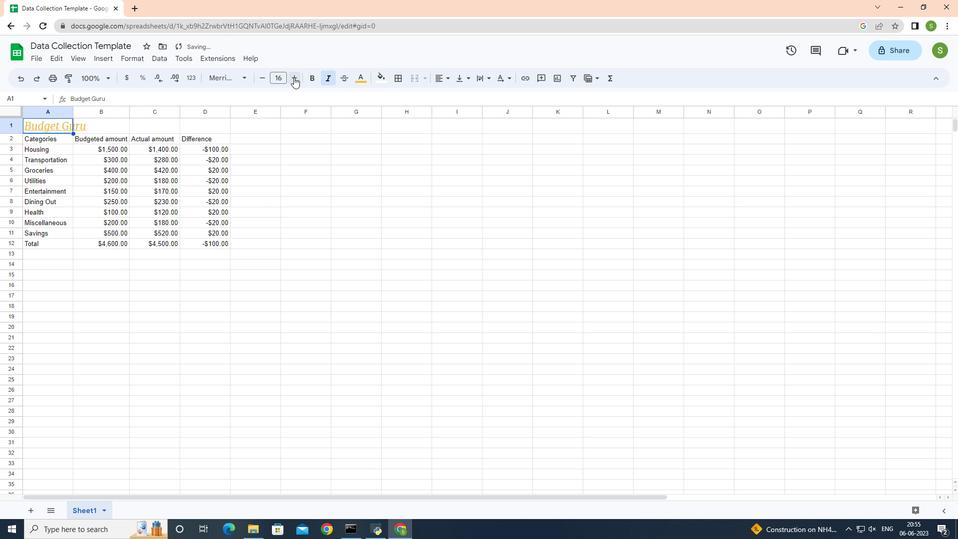 
Action: Mouse pressed left at (293, 77)
Screenshot: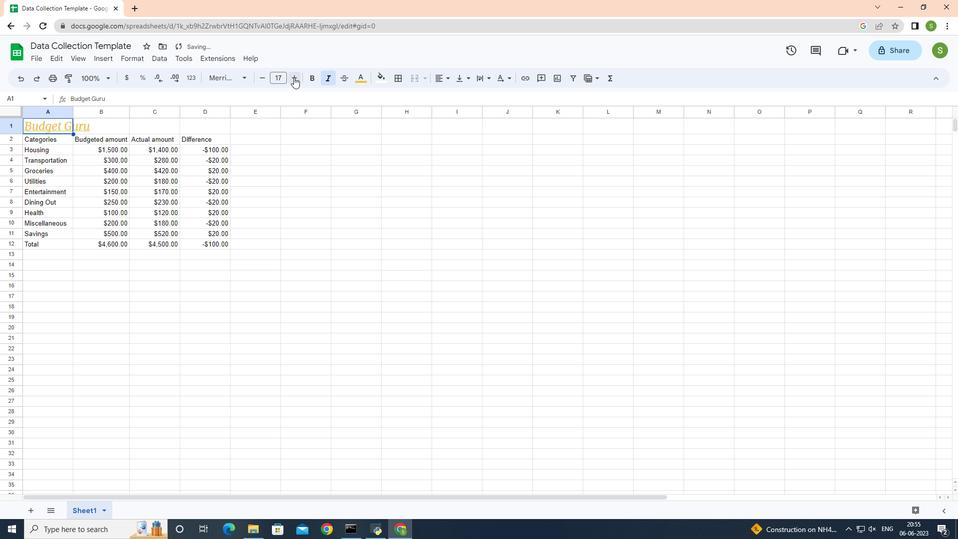 
Action: Mouse moved to (52, 141)
Screenshot: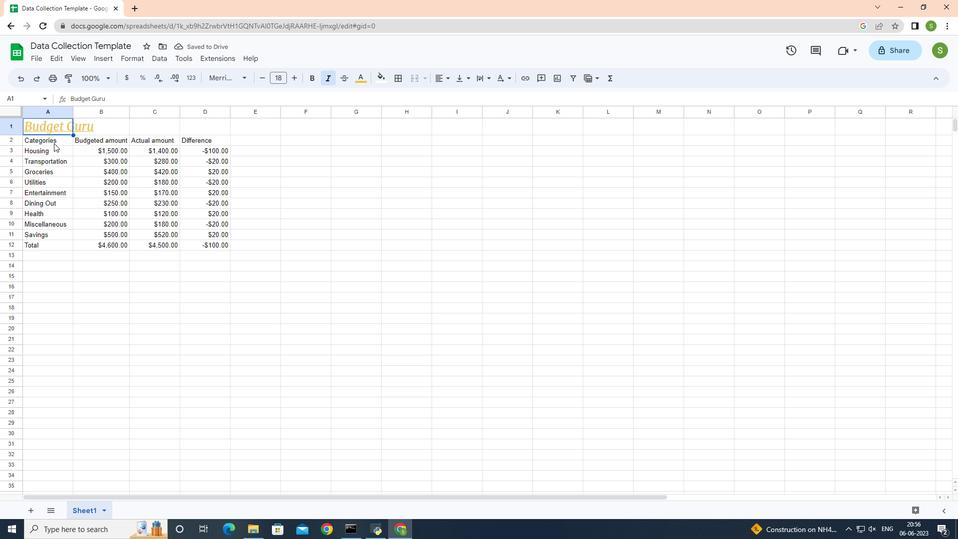 
Action: Mouse pressed left at (52, 141)
Screenshot: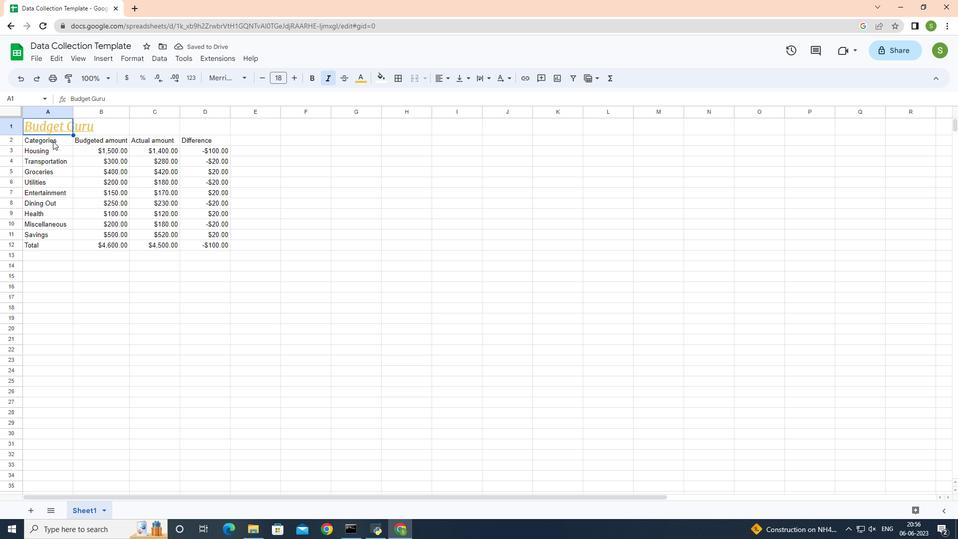 
Action: Mouse moved to (42, 137)
Screenshot: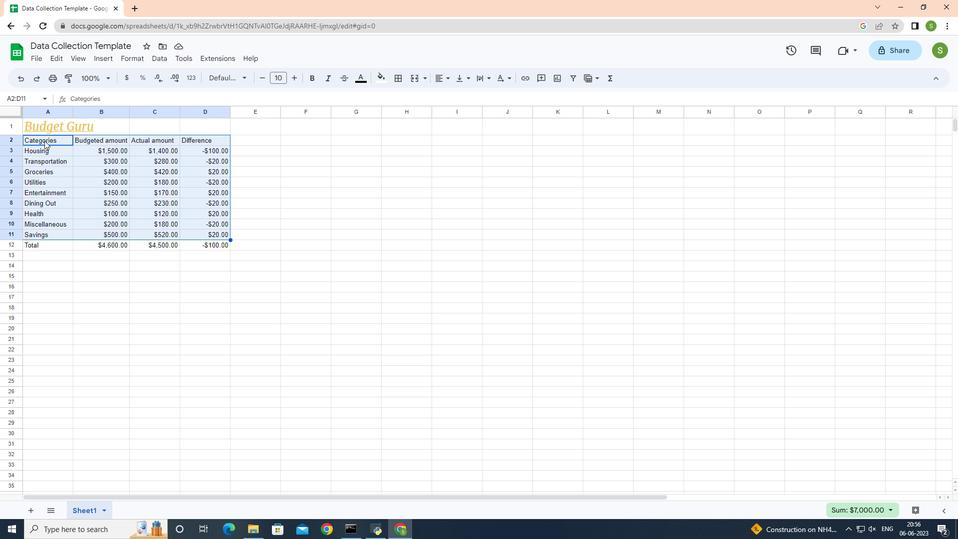 
Action: Mouse pressed left at (42, 137)
Screenshot: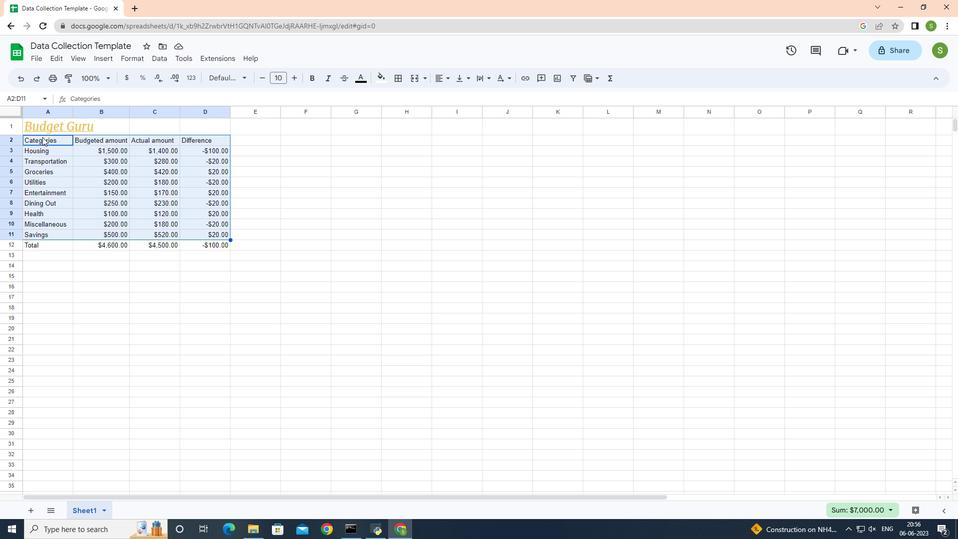 
Action: Mouse moved to (241, 78)
Screenshot: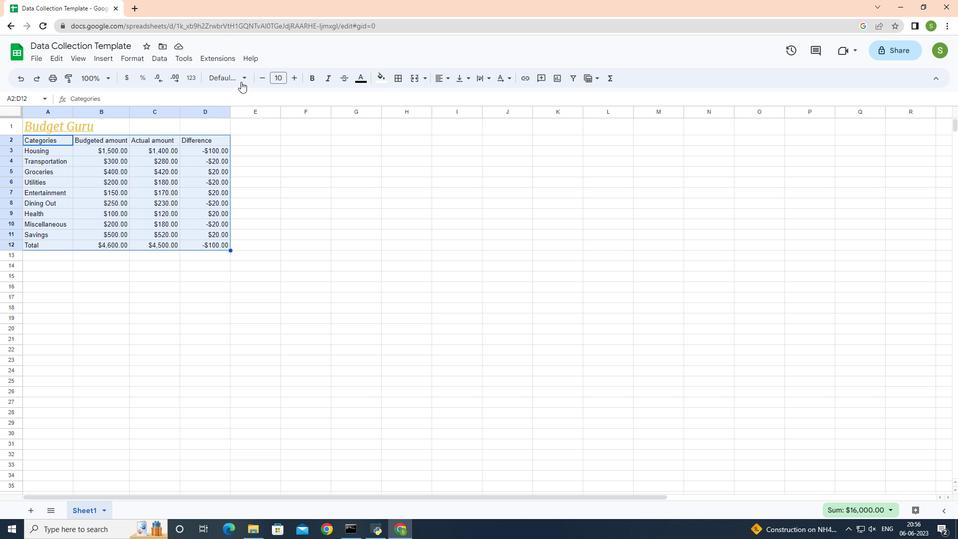 
Action: Mouse pressed left at (241, 78)
Screenshot: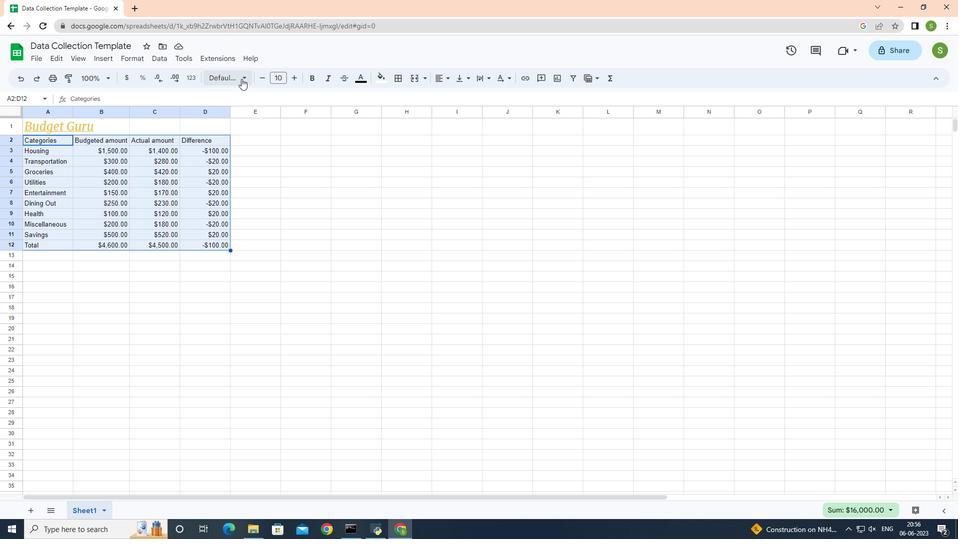 
Action: Mouse moved to (245, 354)
Screenshot: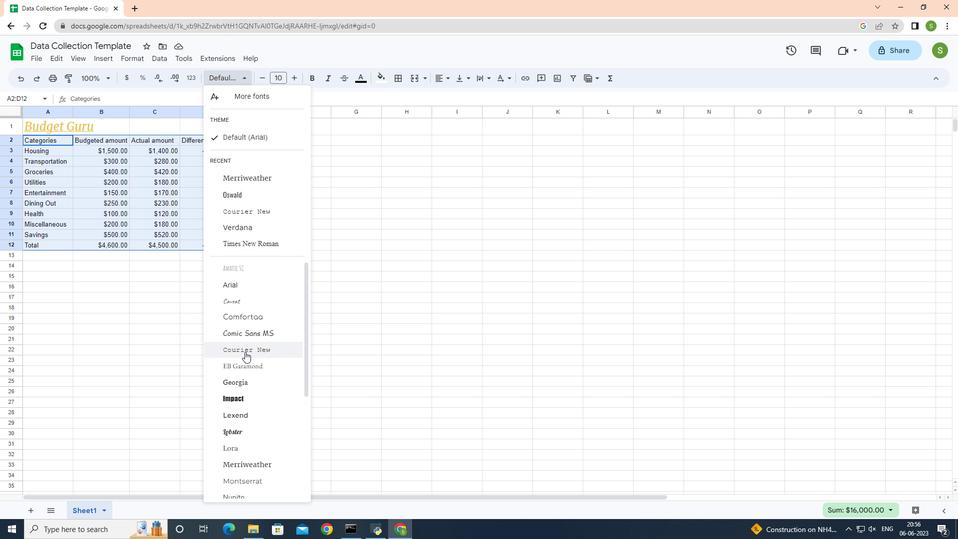 
Action: Mouse scrolled (245, 353) with delta (0, 0)
Screenshot: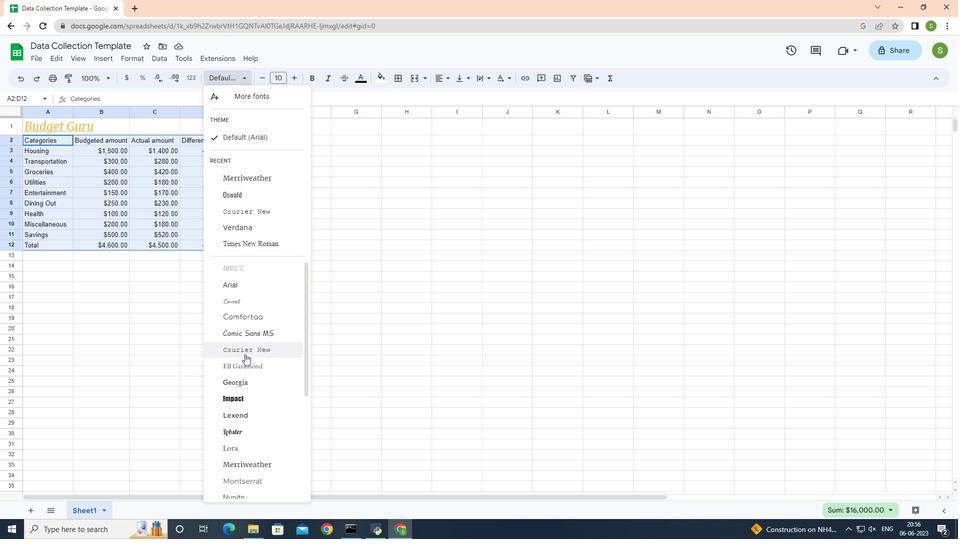 
Action: Mouse scrolled (245, 353) with delta (0, 0)
Screenshot: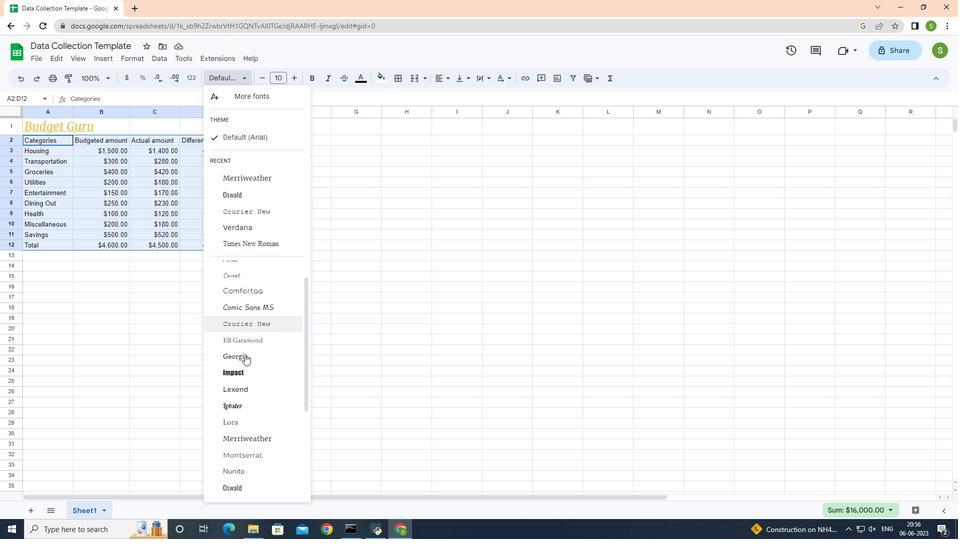
Action: Mouse scrolled (245, 353) with delta (0, 0)
Screenshot: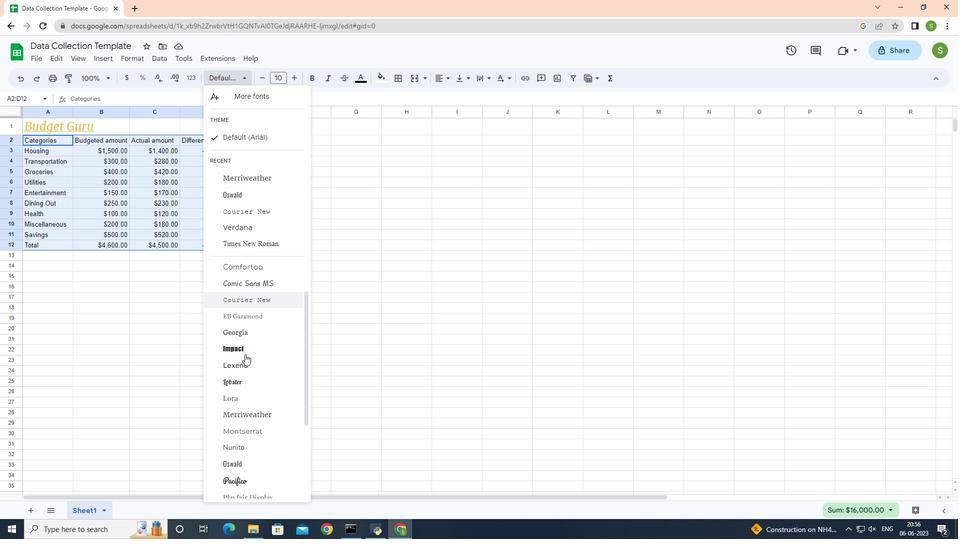 
Action: Mouse moved to (239, 345)
Screenshot: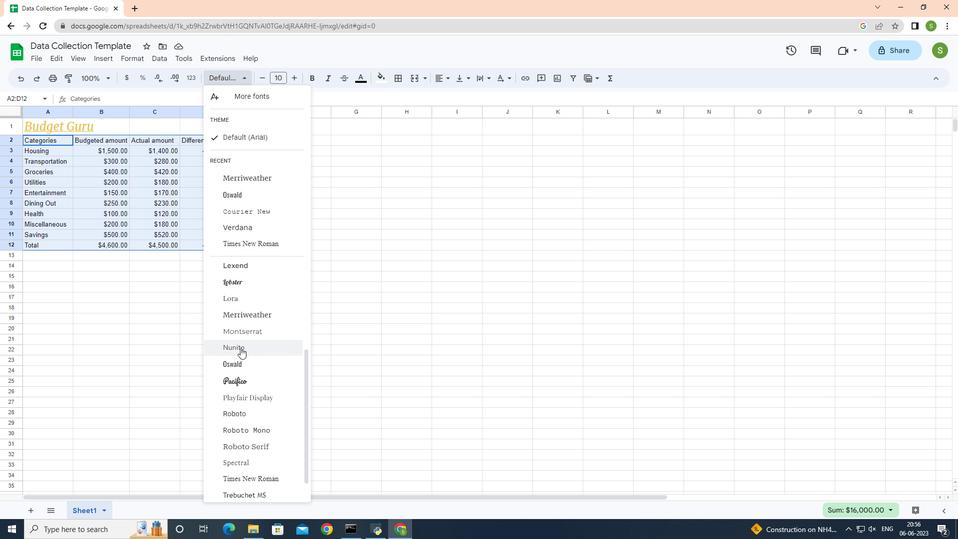 
Action: Mouse pressed left at (239, 345)
Screenshot: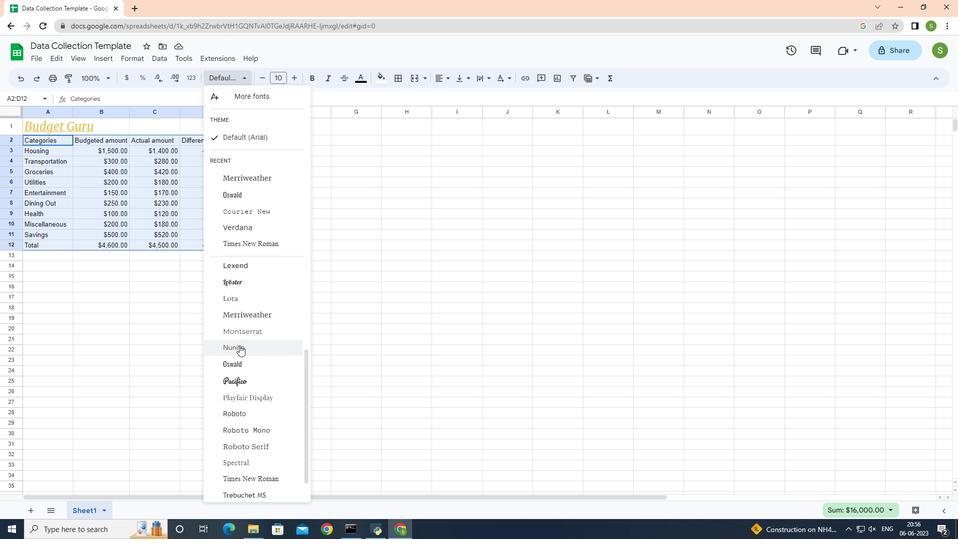 
Action: Mouse moved to (264, 81)
Screenshot: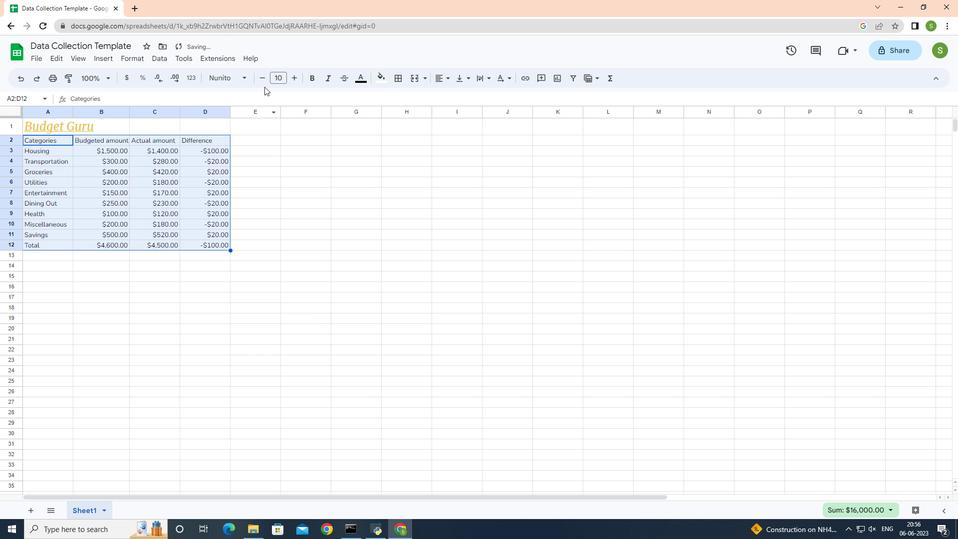 
Action: Mouse pressed left at (264, 81)
Screenshot: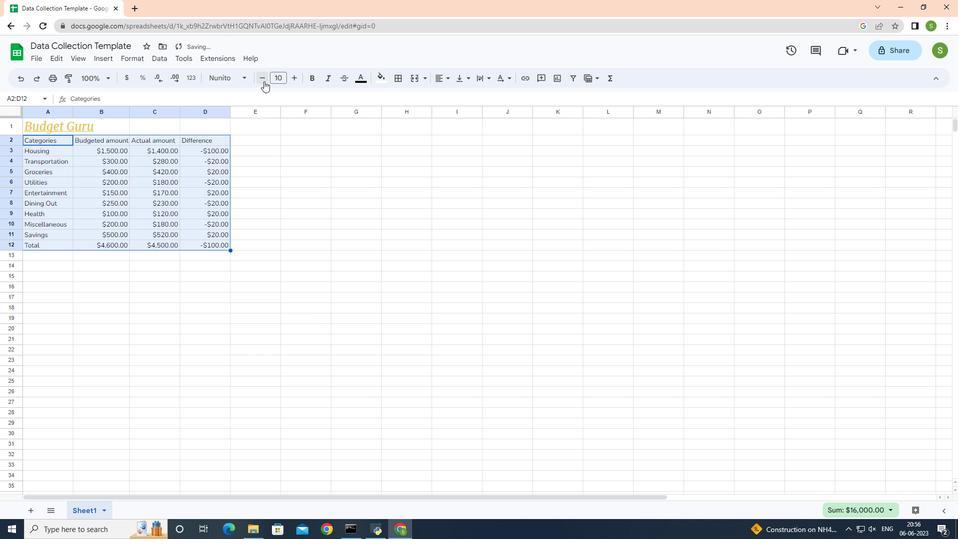 
Action: Mouse moved to (62, 124)
Screenshot: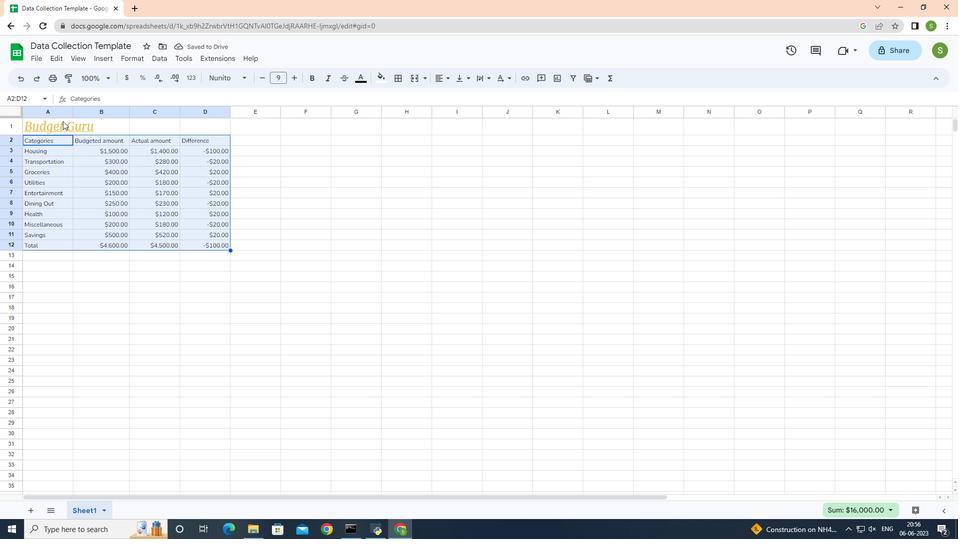 
Action: Mouse pressed left at (62, 124)
Screenshot: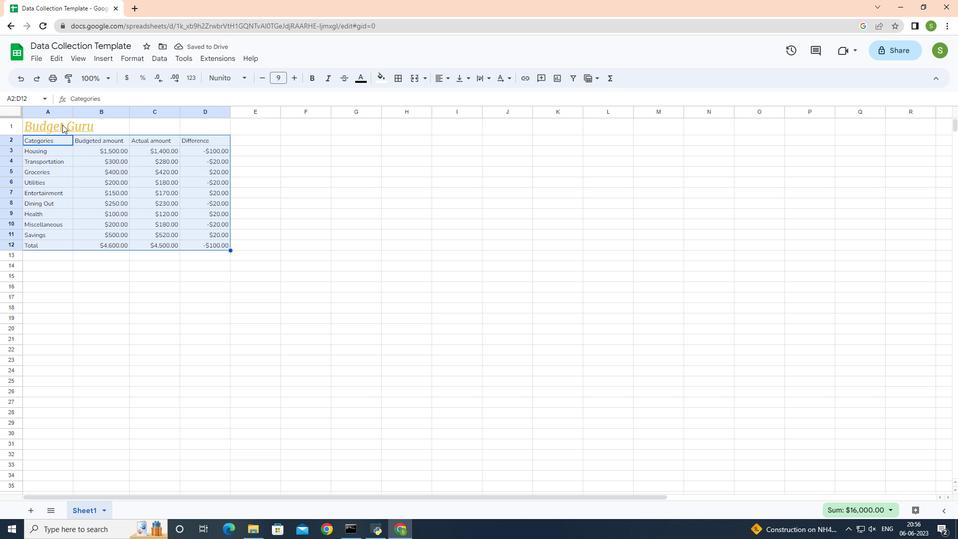 
Action: Mouse moved to (130, 58)
Screenshot: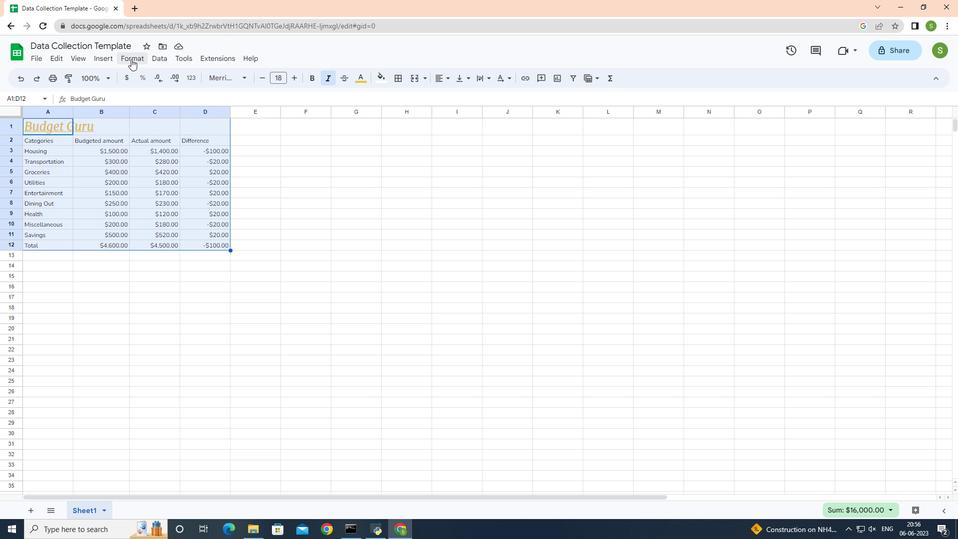 
Action: Mouse pressed left at (130, 58)
Screenshot: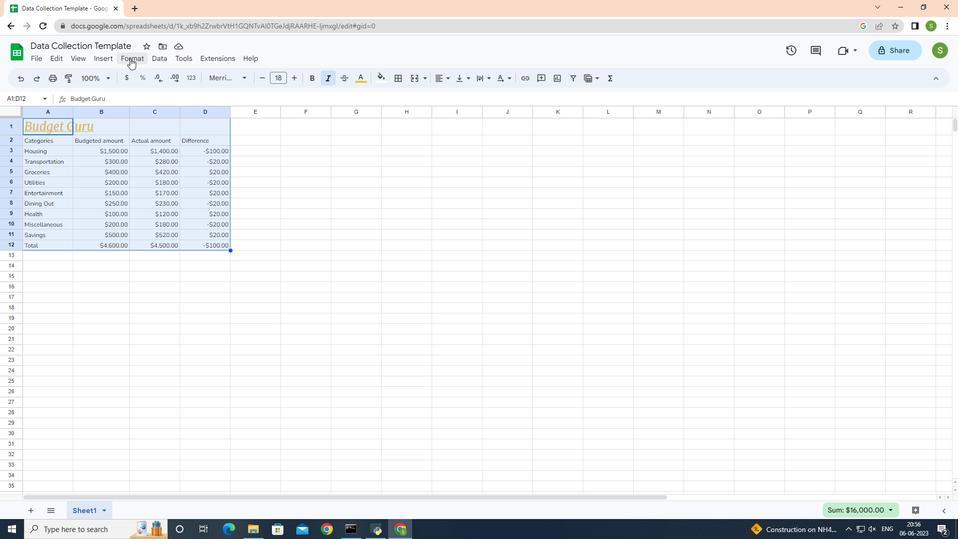 
Action: Mouse moved to (328, 134)
Screenshot: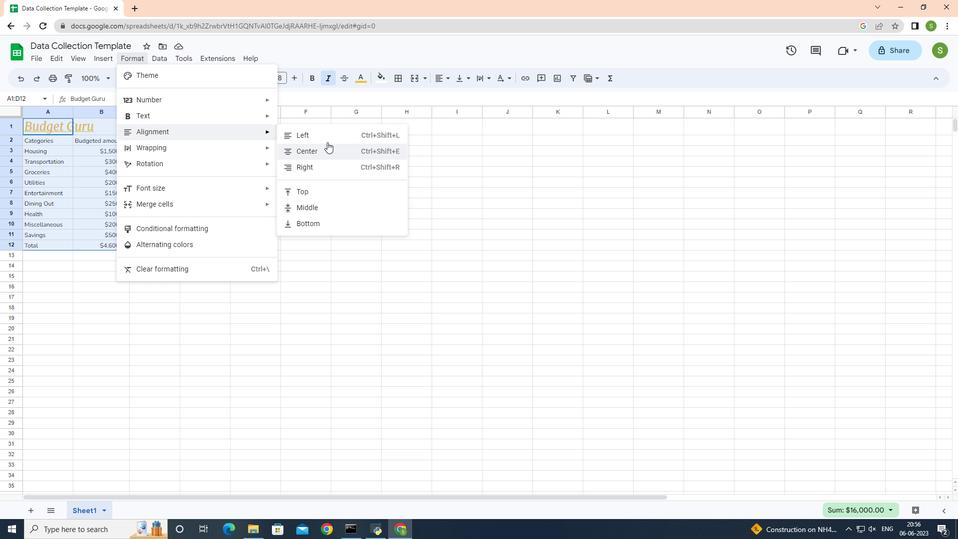 
Action: Mouse pressed left at (328, 134)
Screenshot: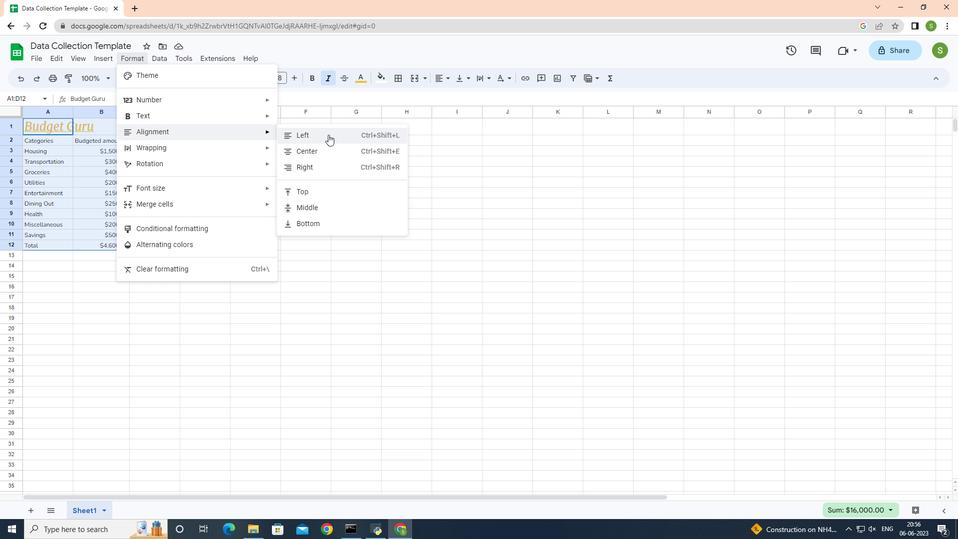 
Action: Mouse moved to (73, 109)
Screenshot: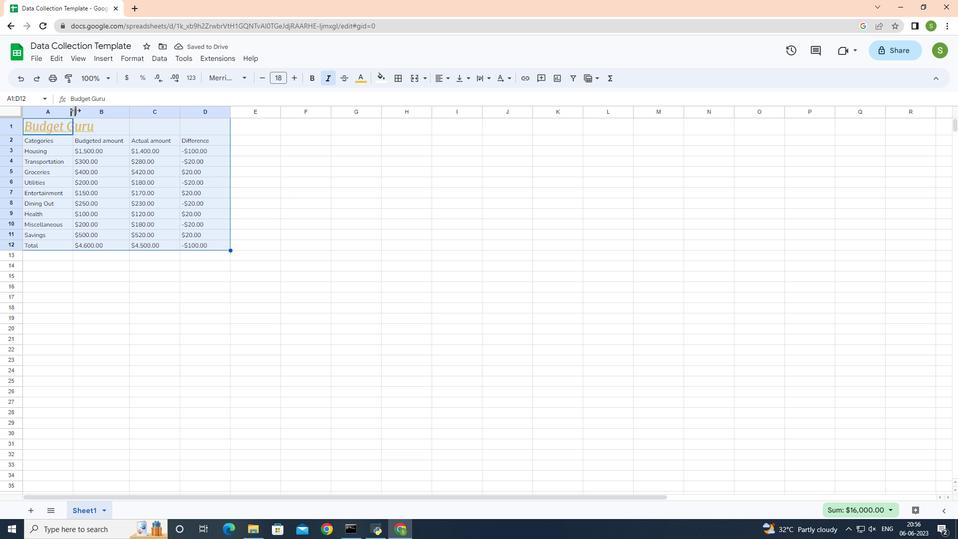 
Action: Mouse pressed left at (73, 109)
Screenshot: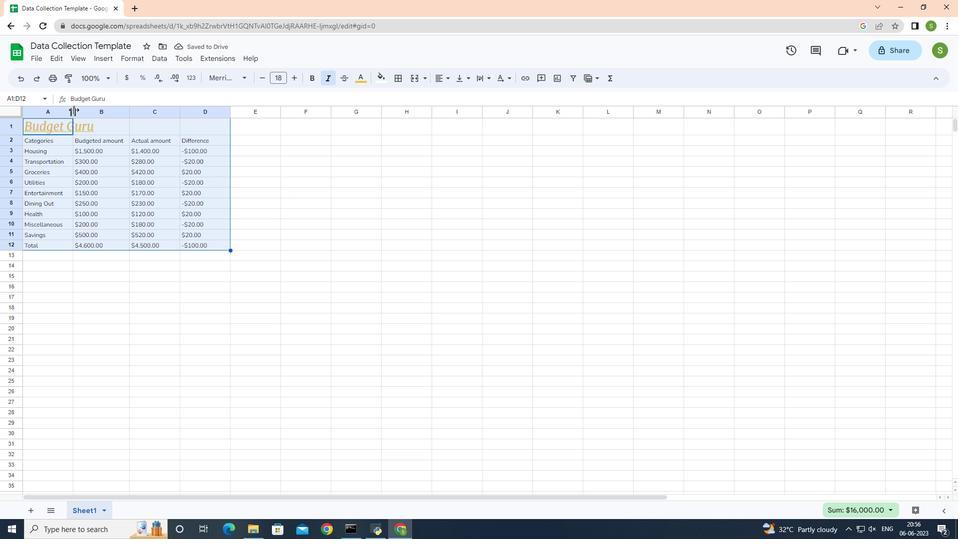 
Action: Mouse pressed left at (73, 109)
Screenshot: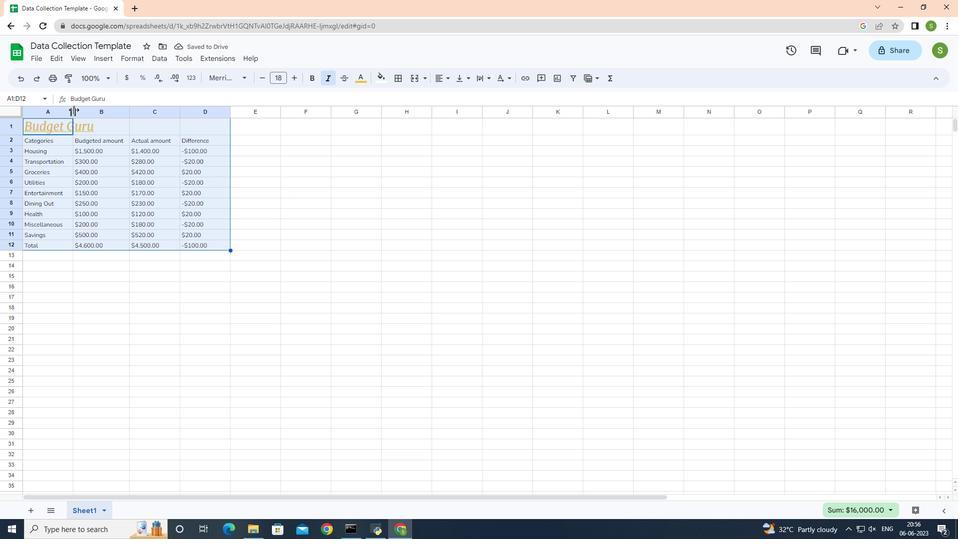 
Action: Mouse moved to (73, 110)
Screenshot: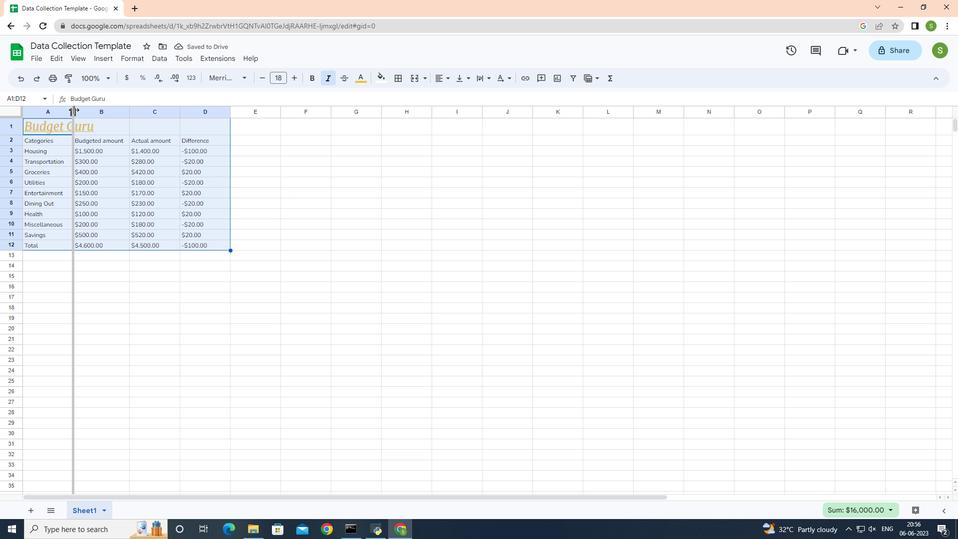 
Action: Mouse pressed left at (73, 110)
Screenshot: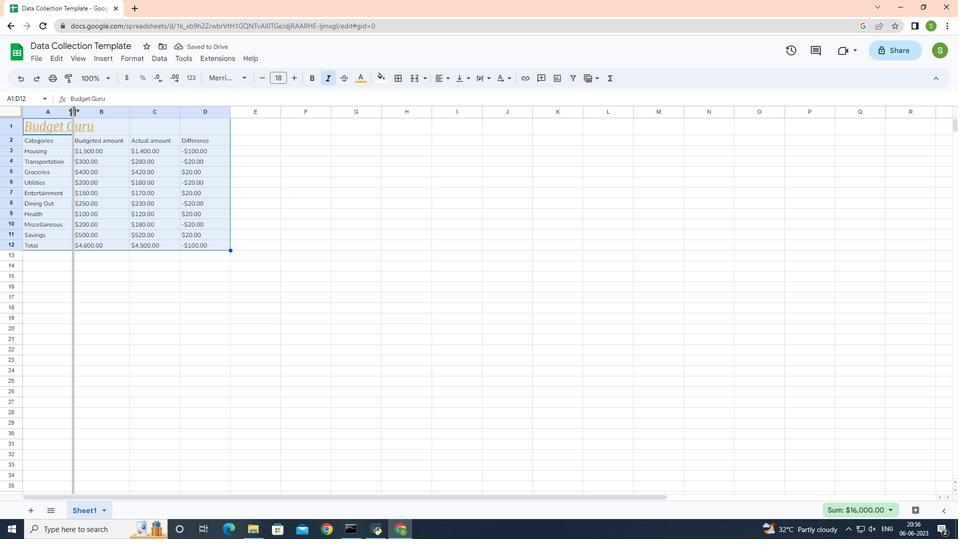 
Action: Mouse moved to (150, 113)
Screenshot: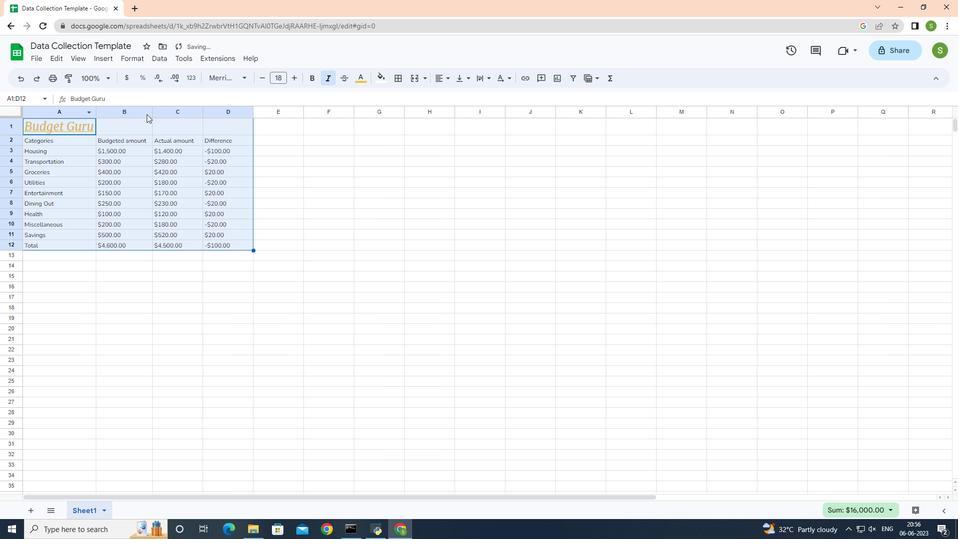 
Action: Mouse pressed left at (150, 113)
Screenshot: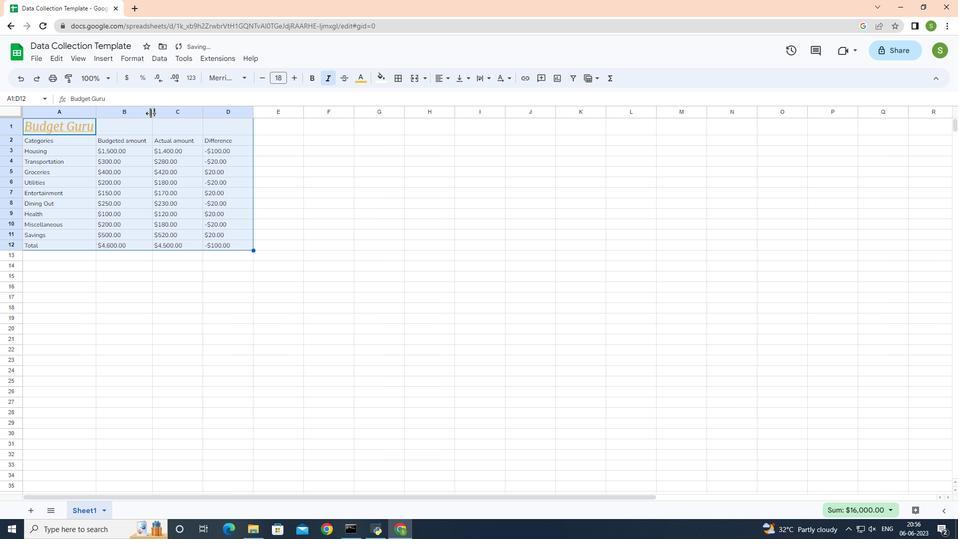 
Action: Mouse pressed left at (150, 113)
Screenshot: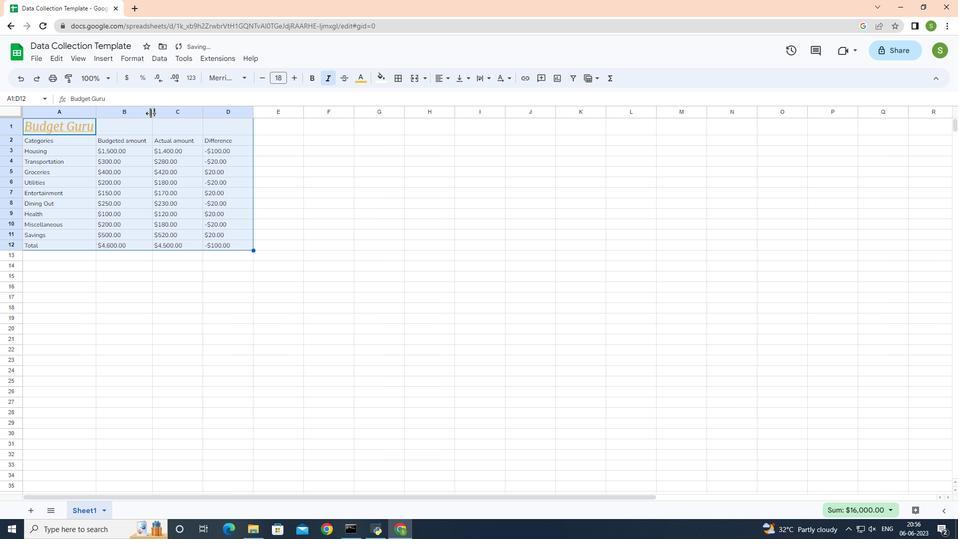 
Action: Mouse moved to (197, 114)
Screenshot: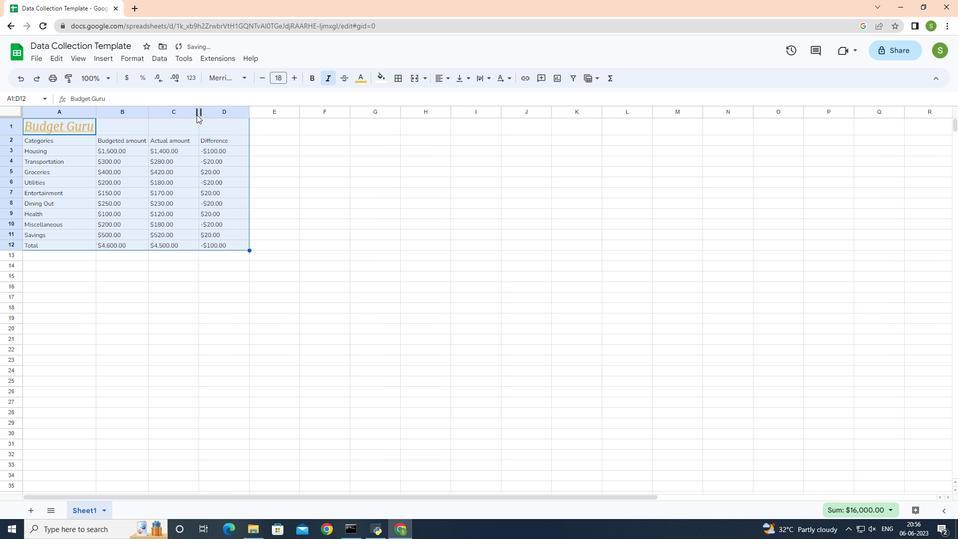 
Action: Mouse pressed left at (197, 114)
Screenshot: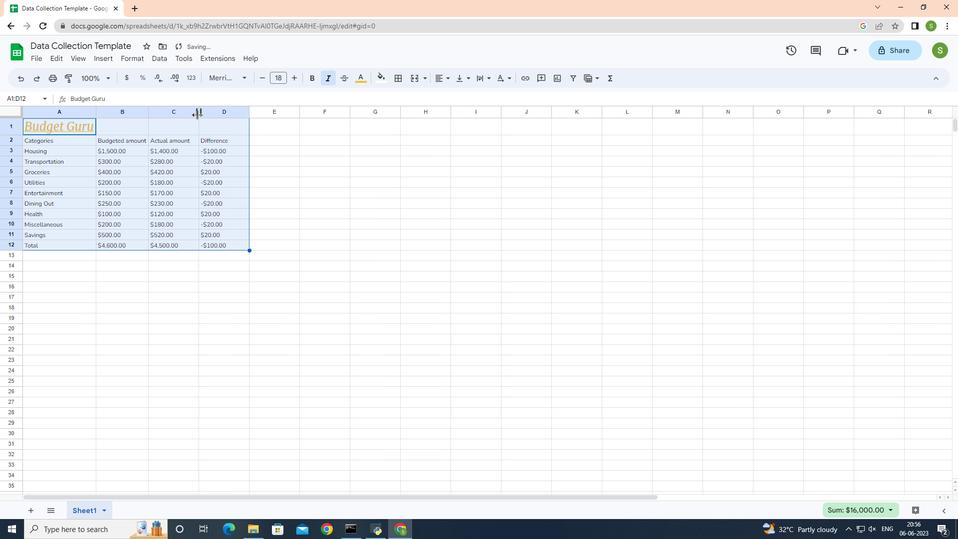 
Action: Mouse pressed left at (197, 114)
Screenshot: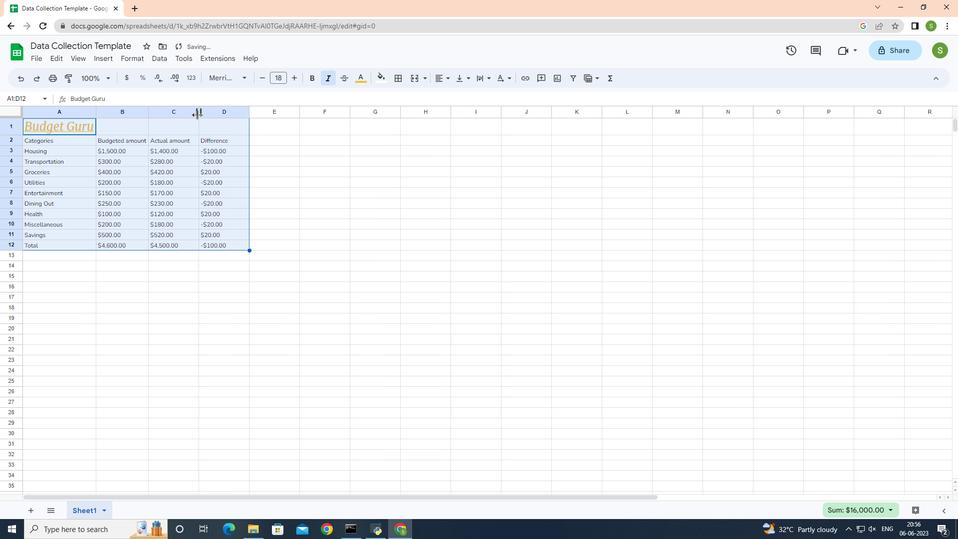 
Action: Mouse moved to (268, 138)
Screenshot: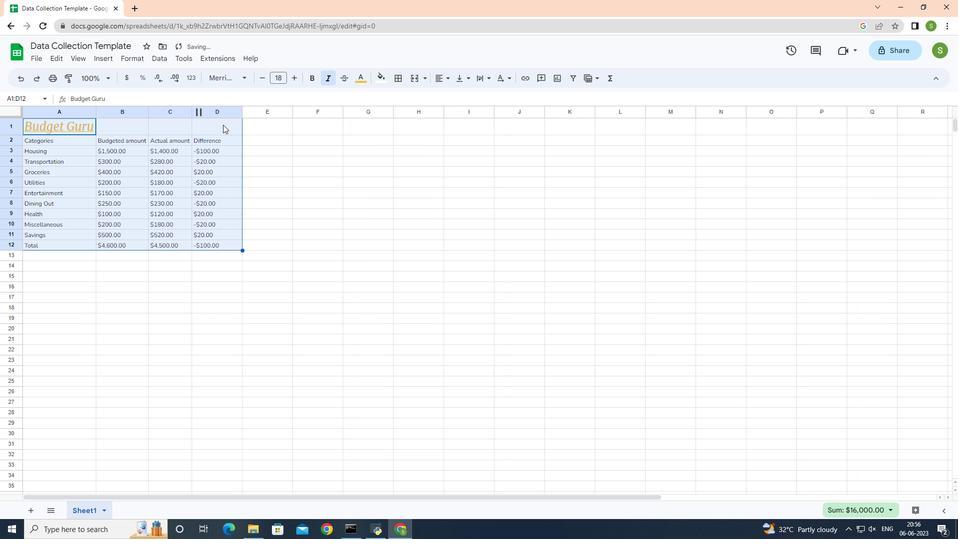 
Action: Key pressed ctrl+S
Screenshot: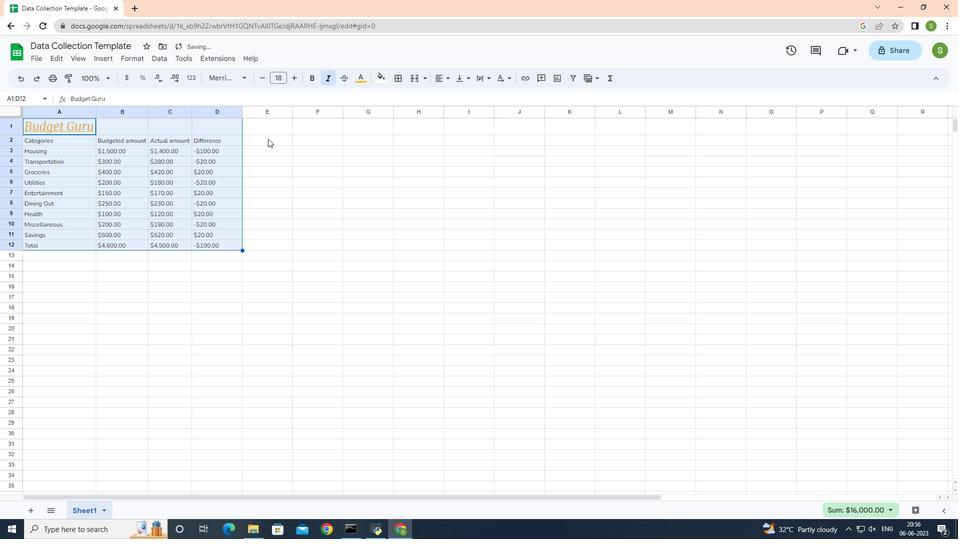 
